 Task: Create a due date automation trigger when advanced on, on the monday before a card is due add checklist with all checklists complete at 11:00 AM.
Action: Mouse moved to (1124, 329)
Screenshot: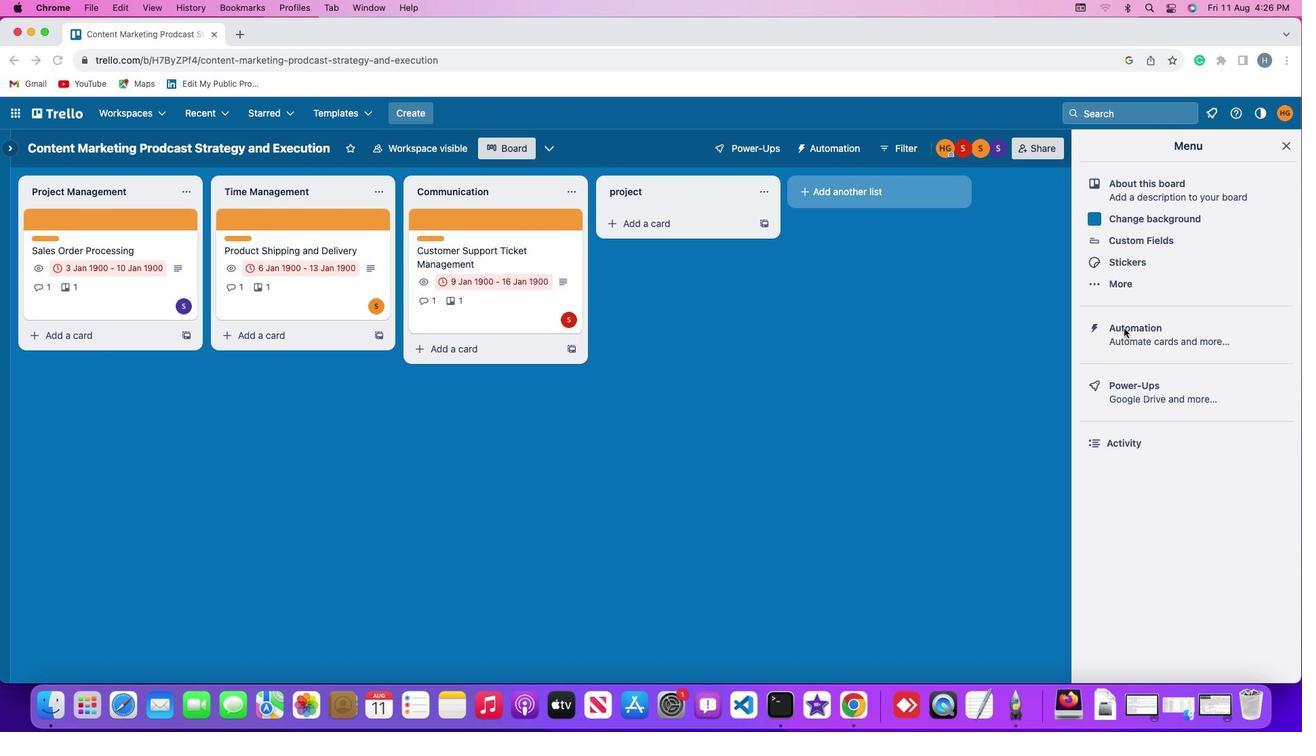 
Action: Mouse pressed left at (1124, 329)
Screenshot: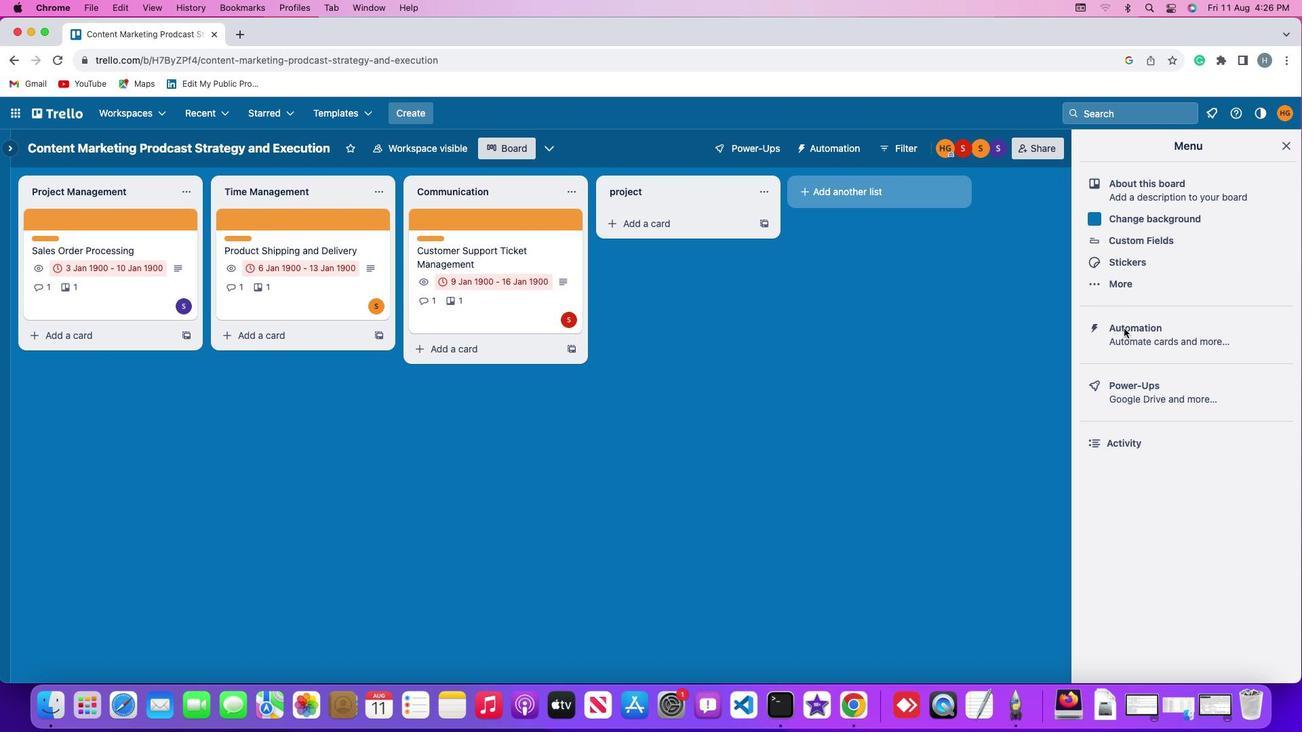 
Action: Mouse moved to (1124, 329)
Screenshot: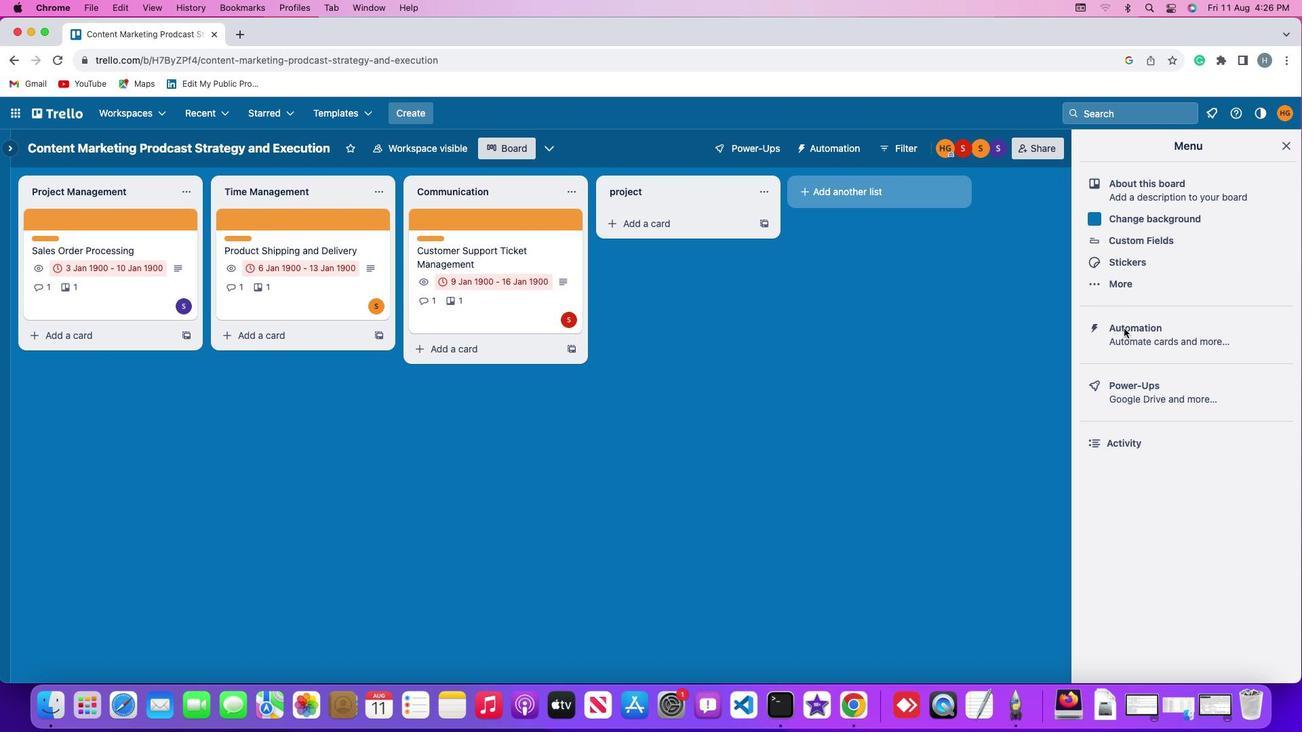 
Action: Mouse pressed left at (1124, 329)
Screenshot: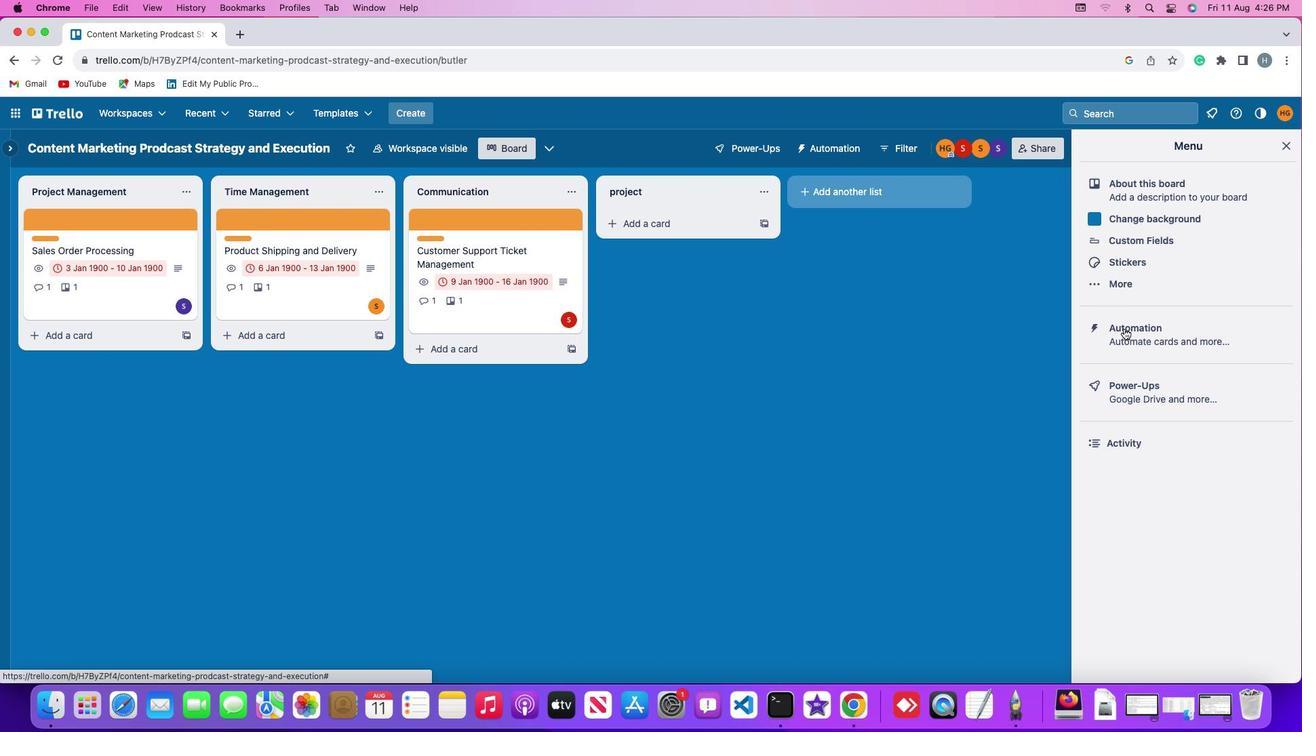 
Action: Mouse moved to (101, 320)
Screenshot: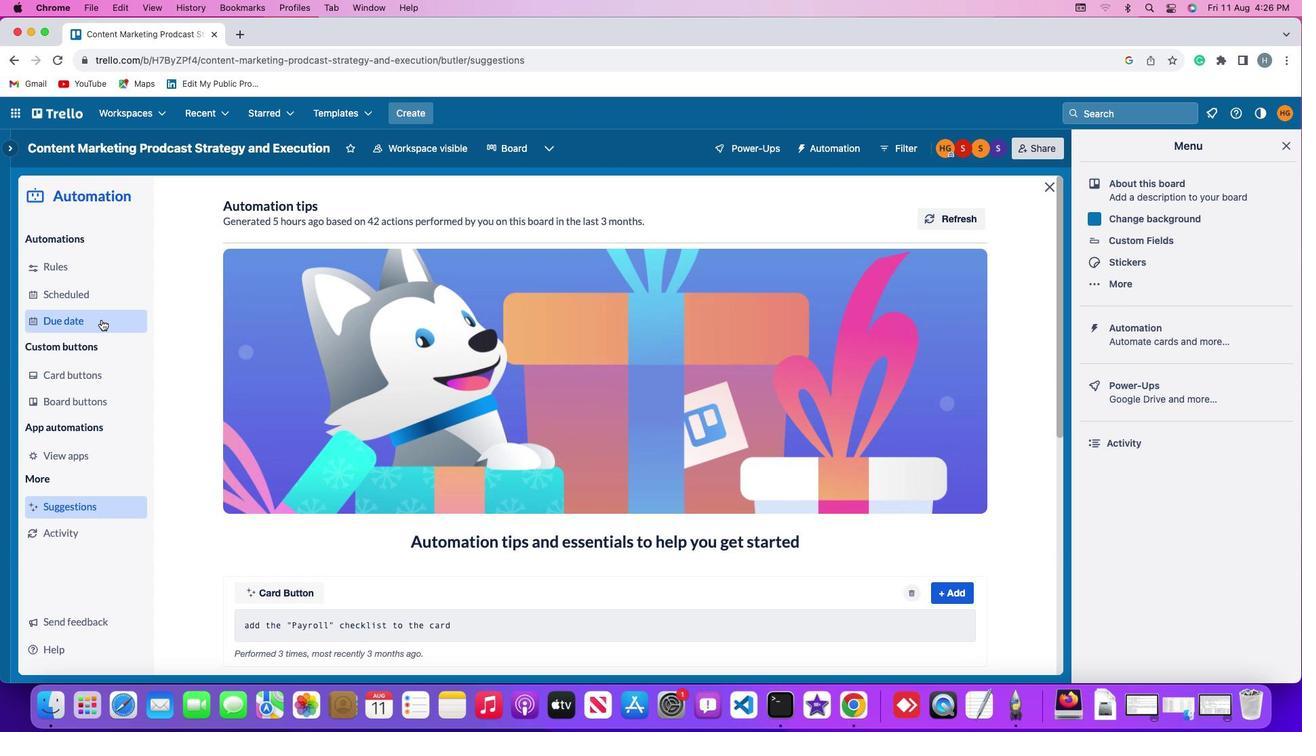 
Action: Mouse pressed left at (101, 320)
Screenshot: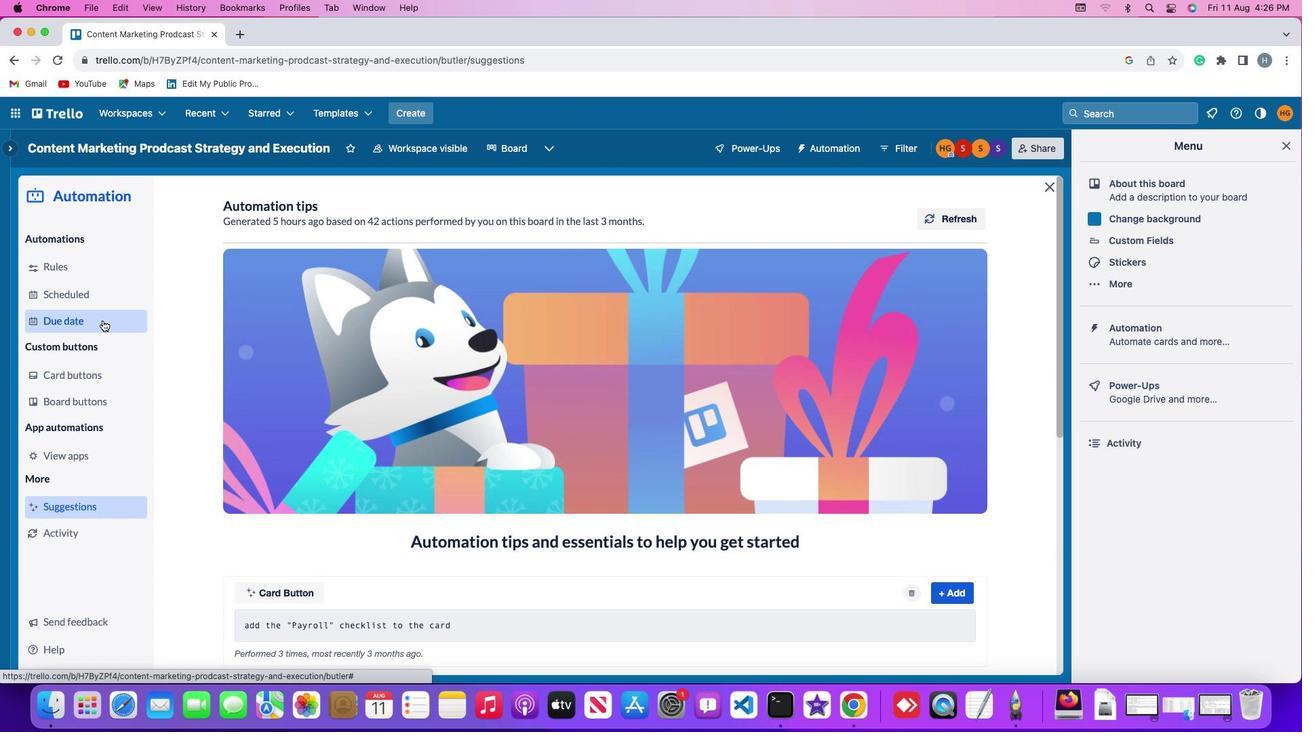 
Action: Mouse moved to (909, 208)
Screenshot: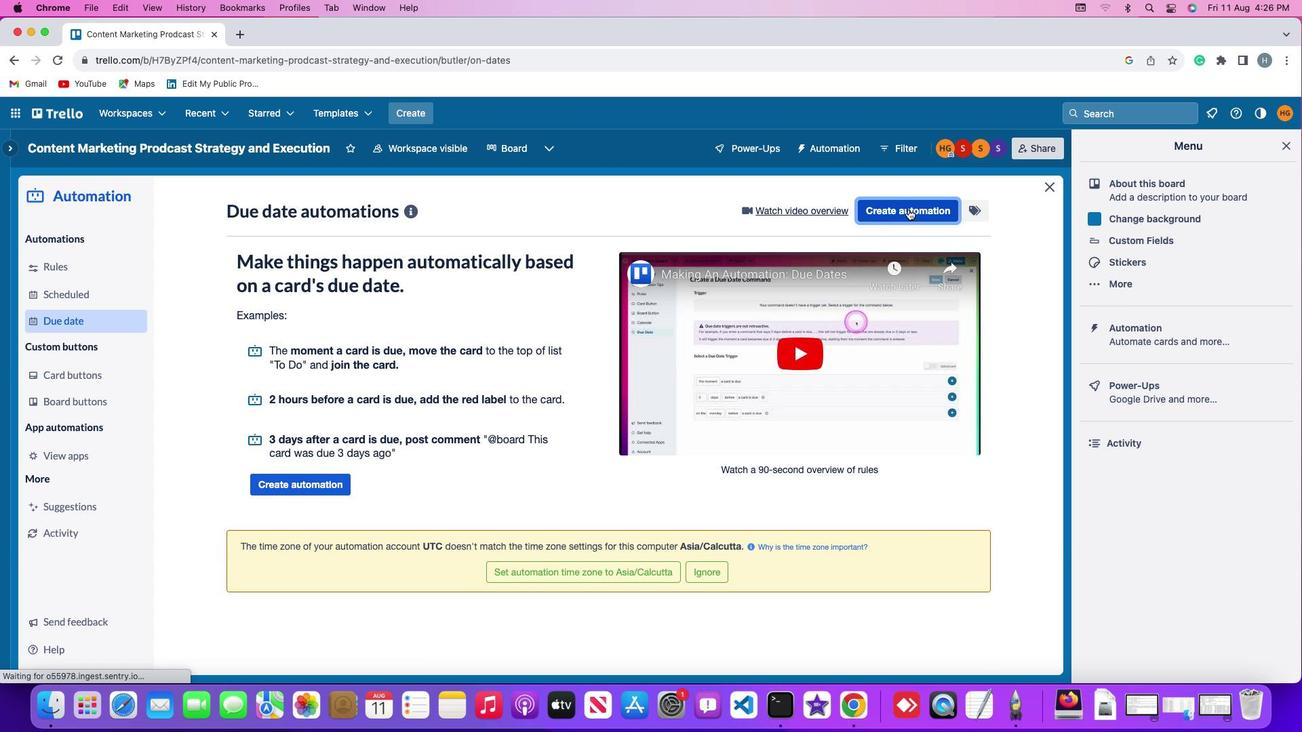 
Action: Mouse pressed left at (909, 208)
Screenshot: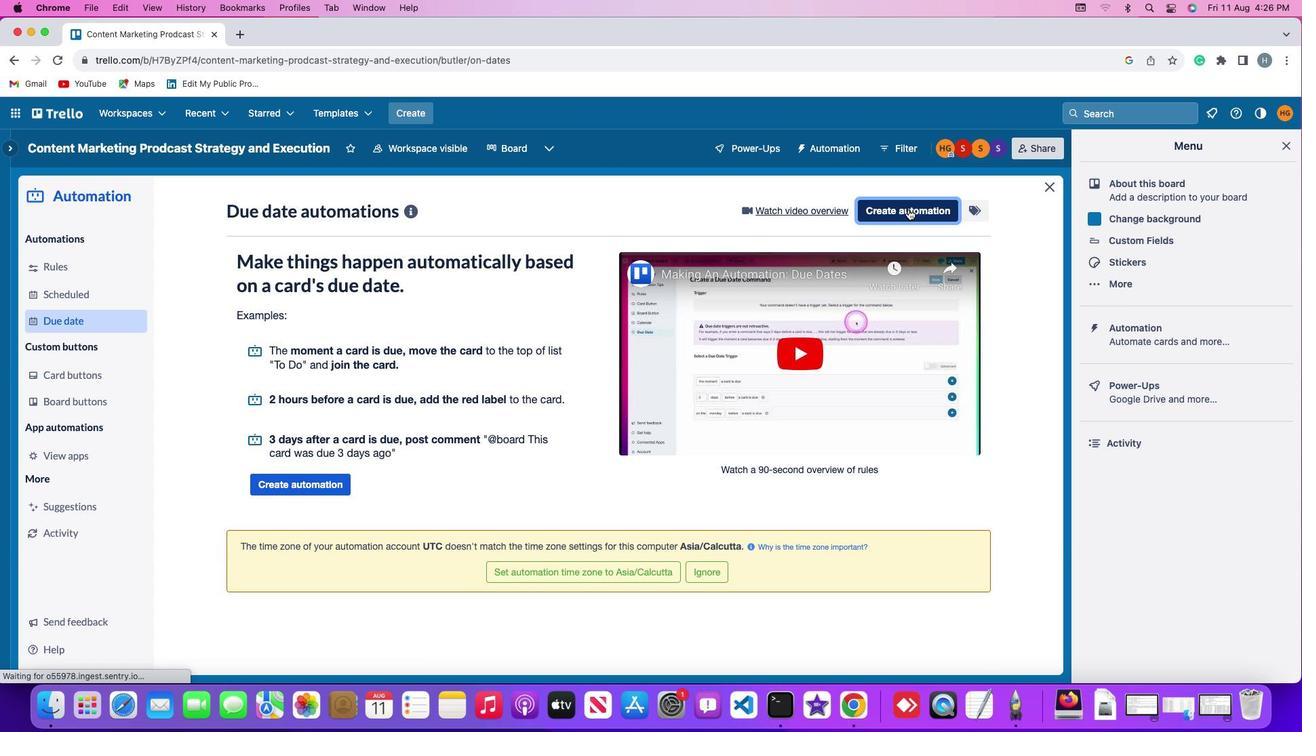 
Action: Mouse moved to (269, 342)
Screenshot: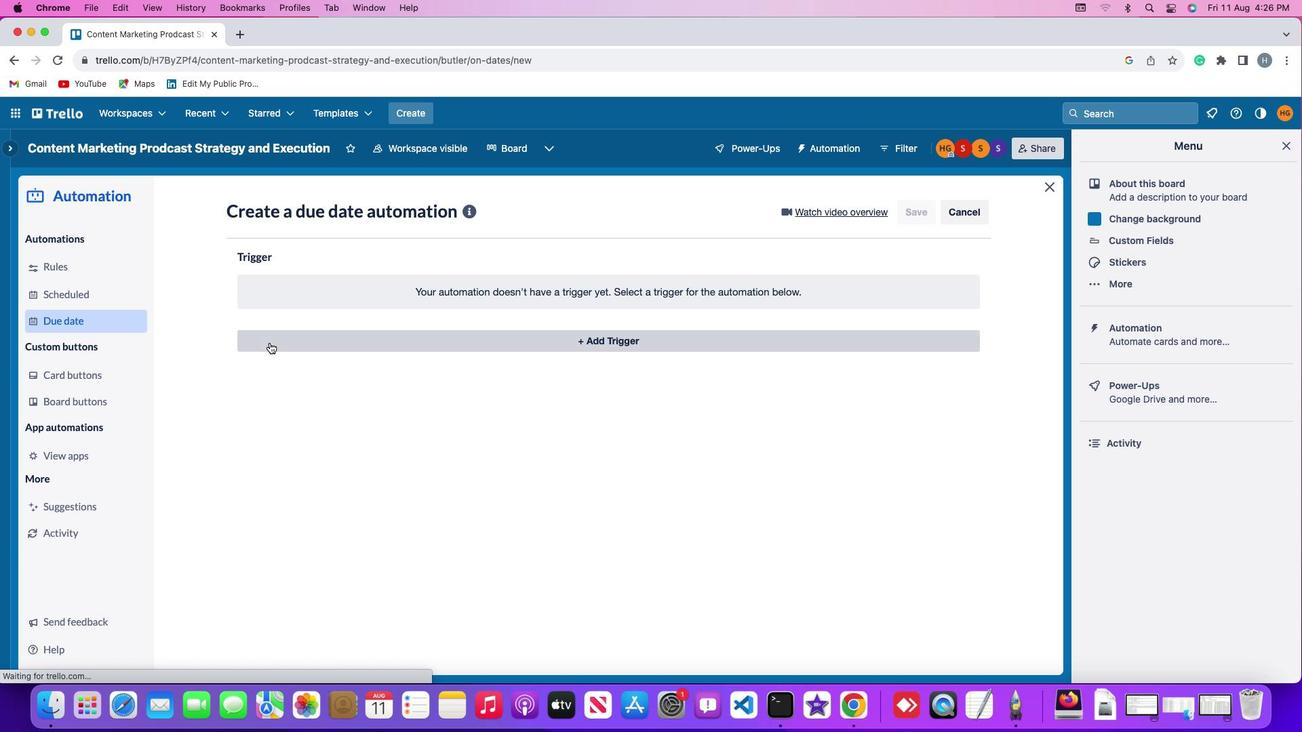
Action: Mouse pressed left at (269, 342)
Screenshot: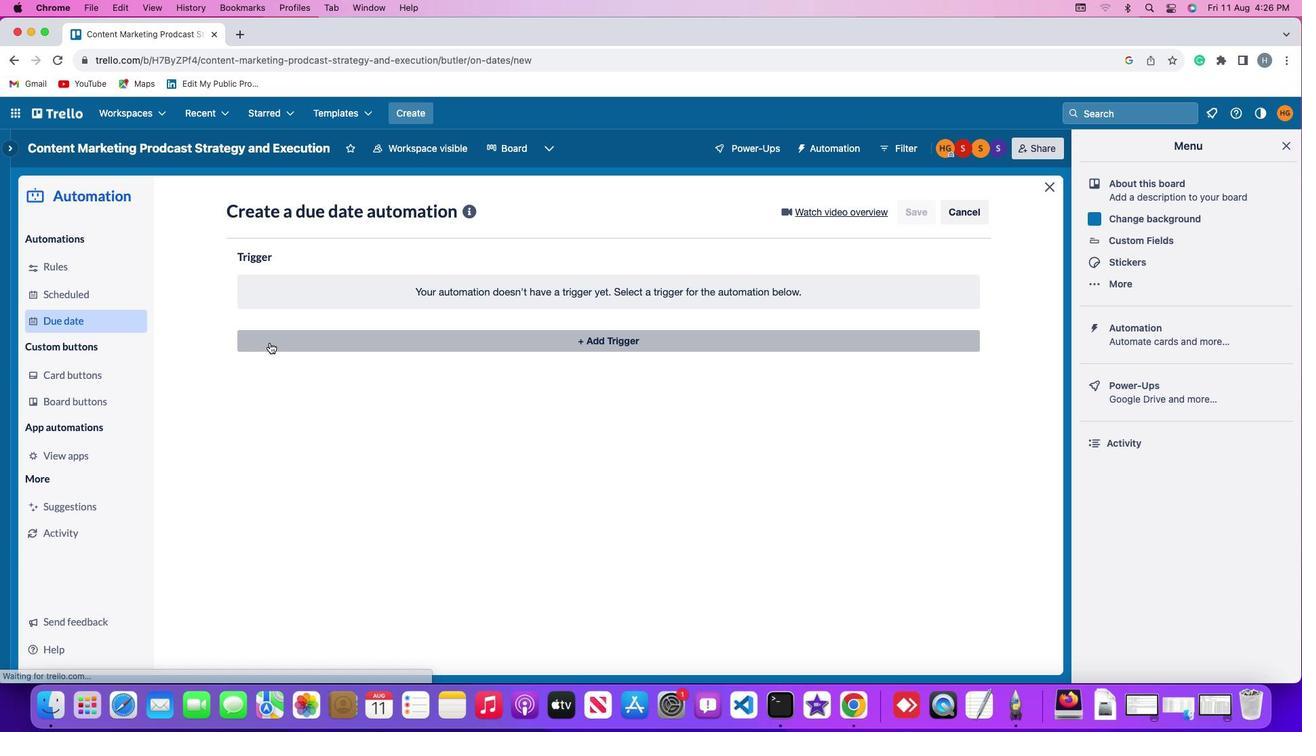 
Action: Mouse moved to (301, 595)
Screenshot: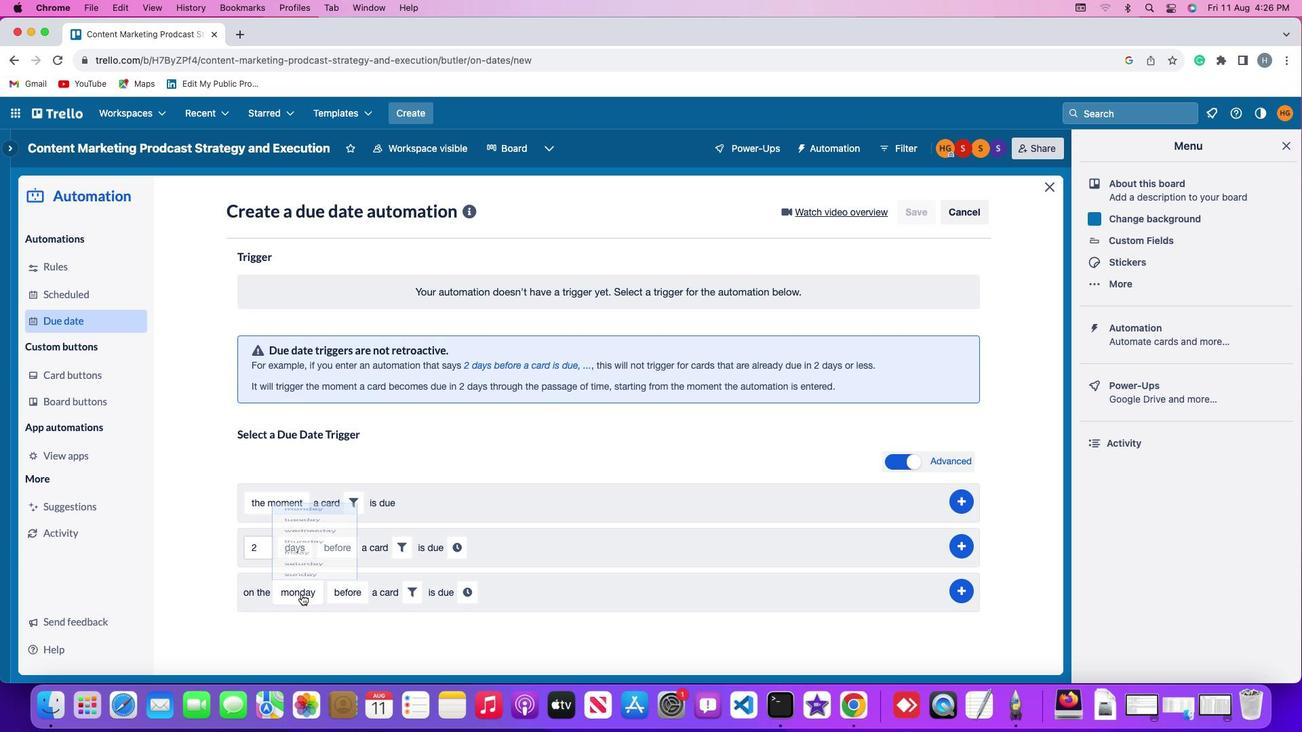 
Action: Mouse pressed left at (301, 595)
Screenshot: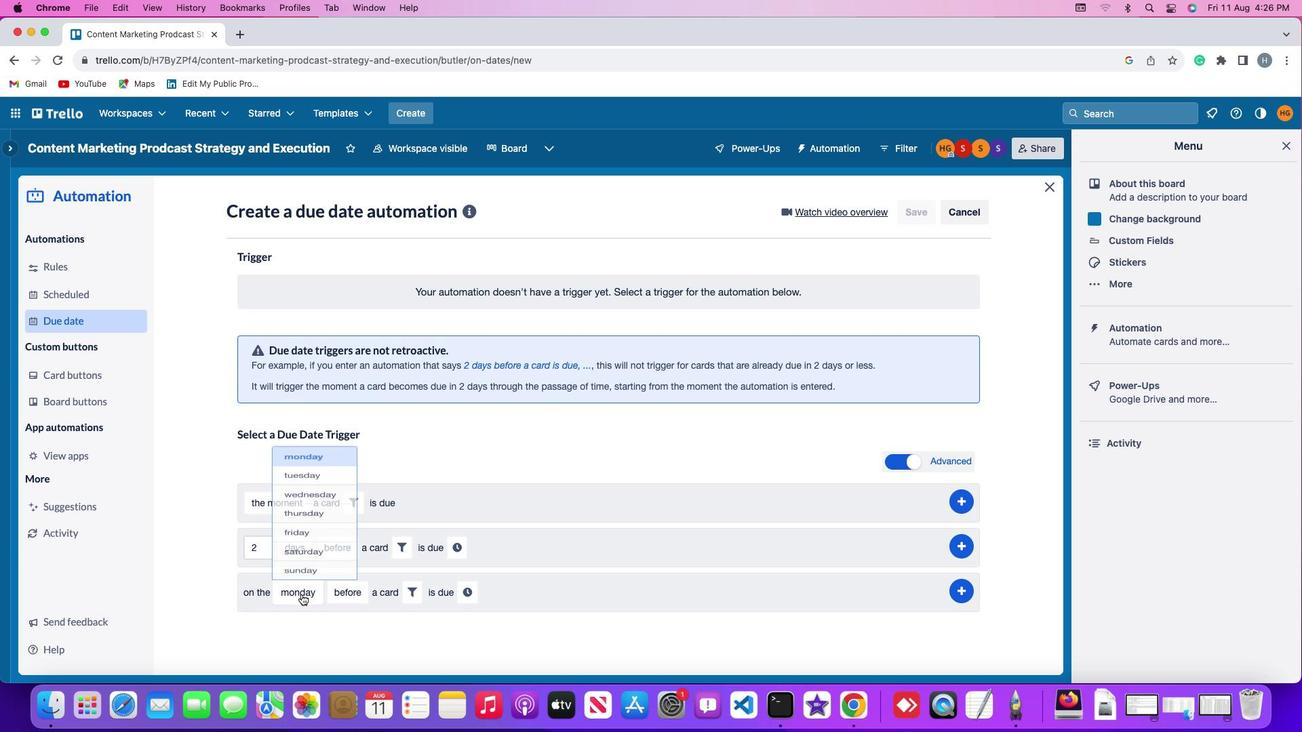 
Action: Mouse moved to (308, 405)
Screenshot: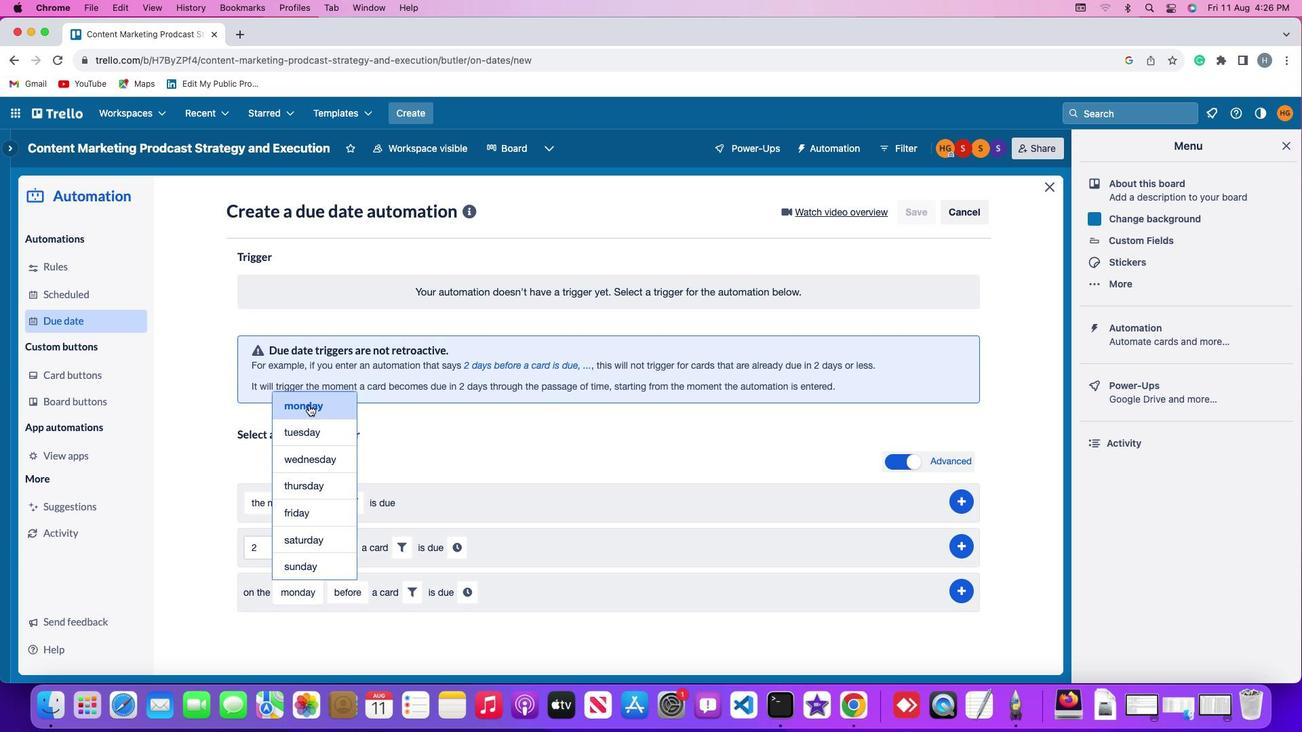 
Action: Mouse pressed left at (308, 405)
Screenshot: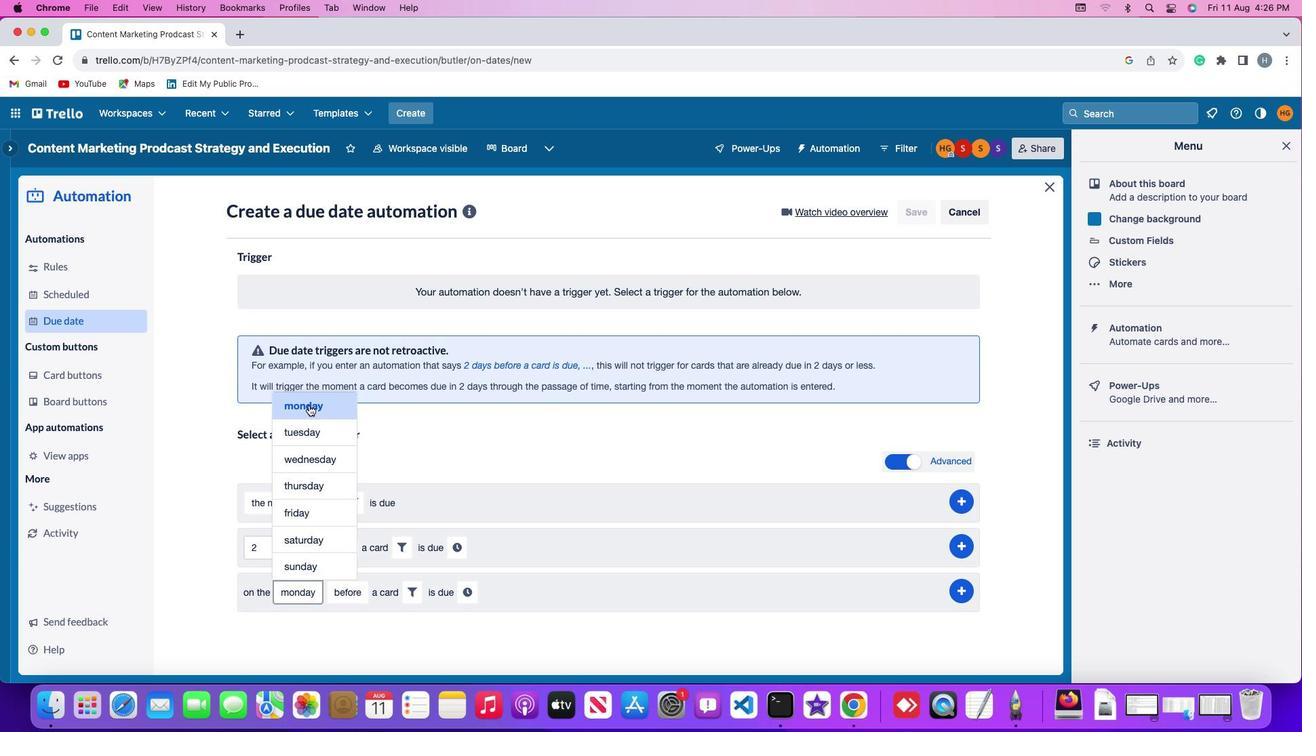 
Action: Mouse moved to (345, 592)
Screenshot: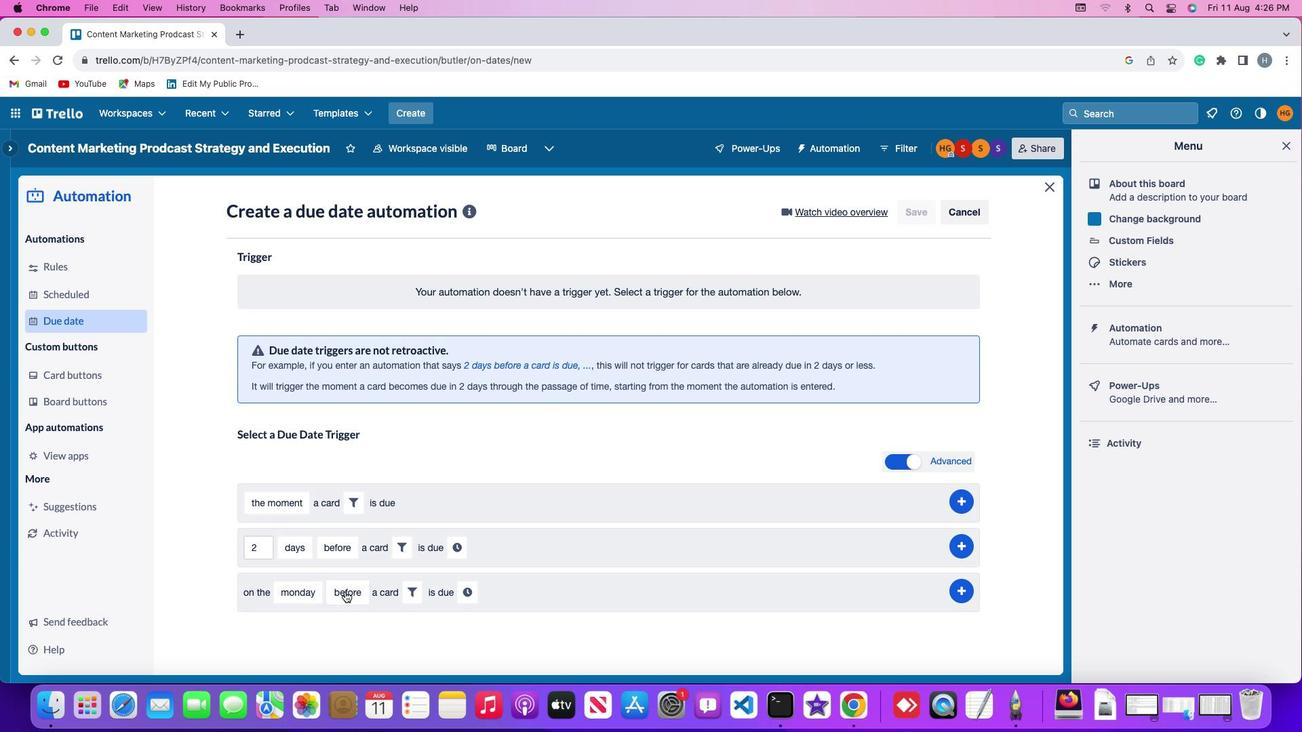 
Action: Mouse pressed left at (345, 592)
Screenshot: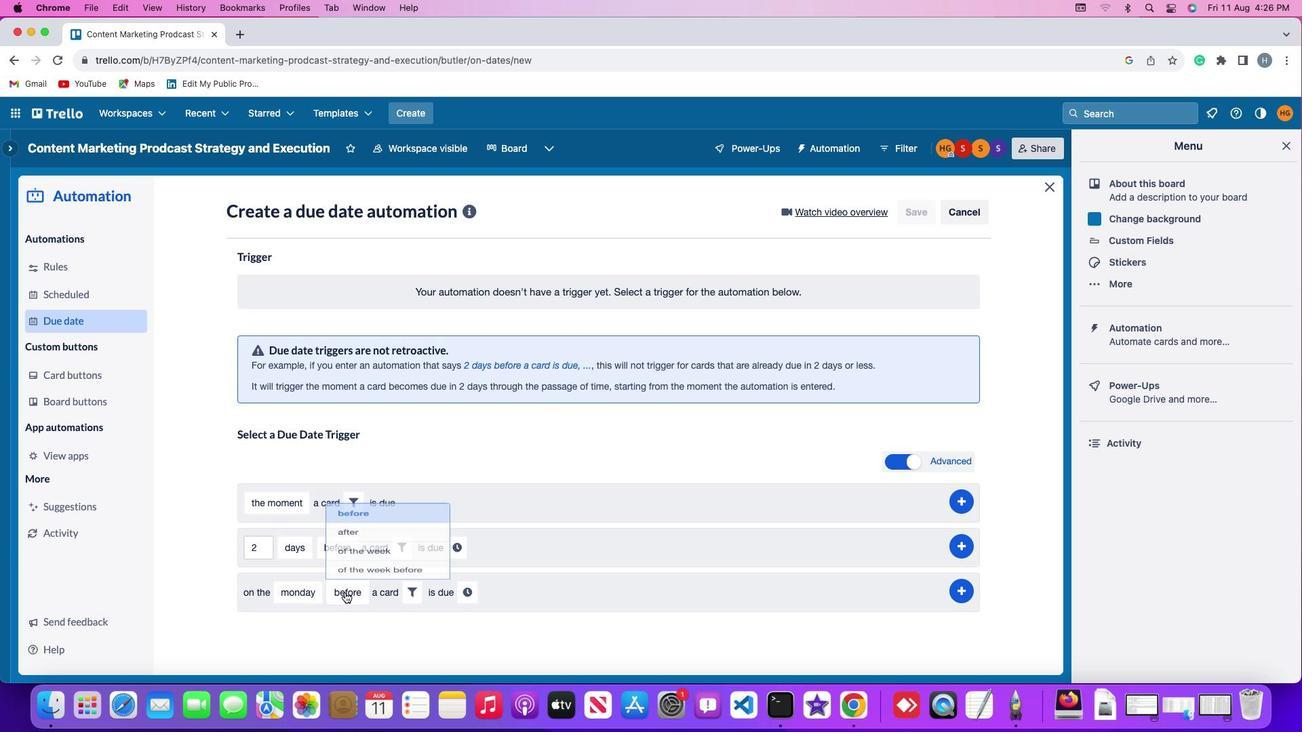 
Action: Mouse moved to (366, 489)
Screenshot: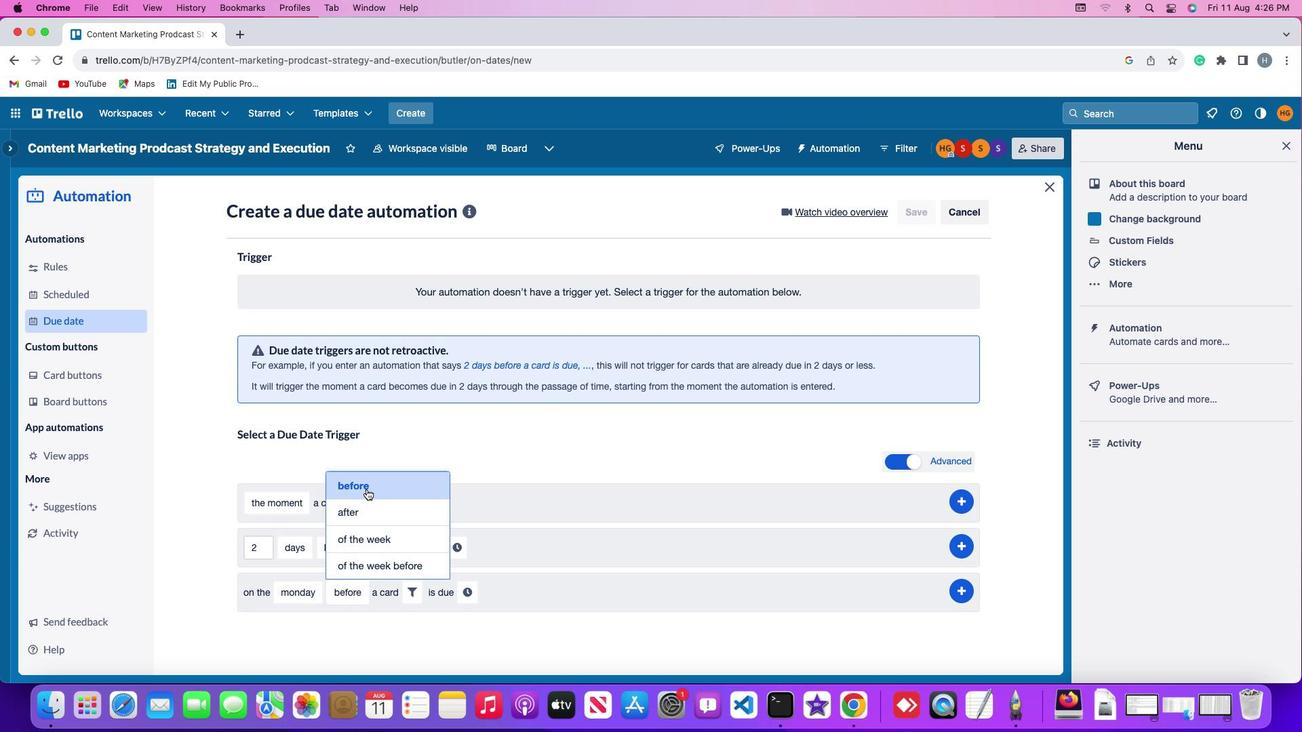 
Action: Mouse pressed left at (366, 489)
Screenshot: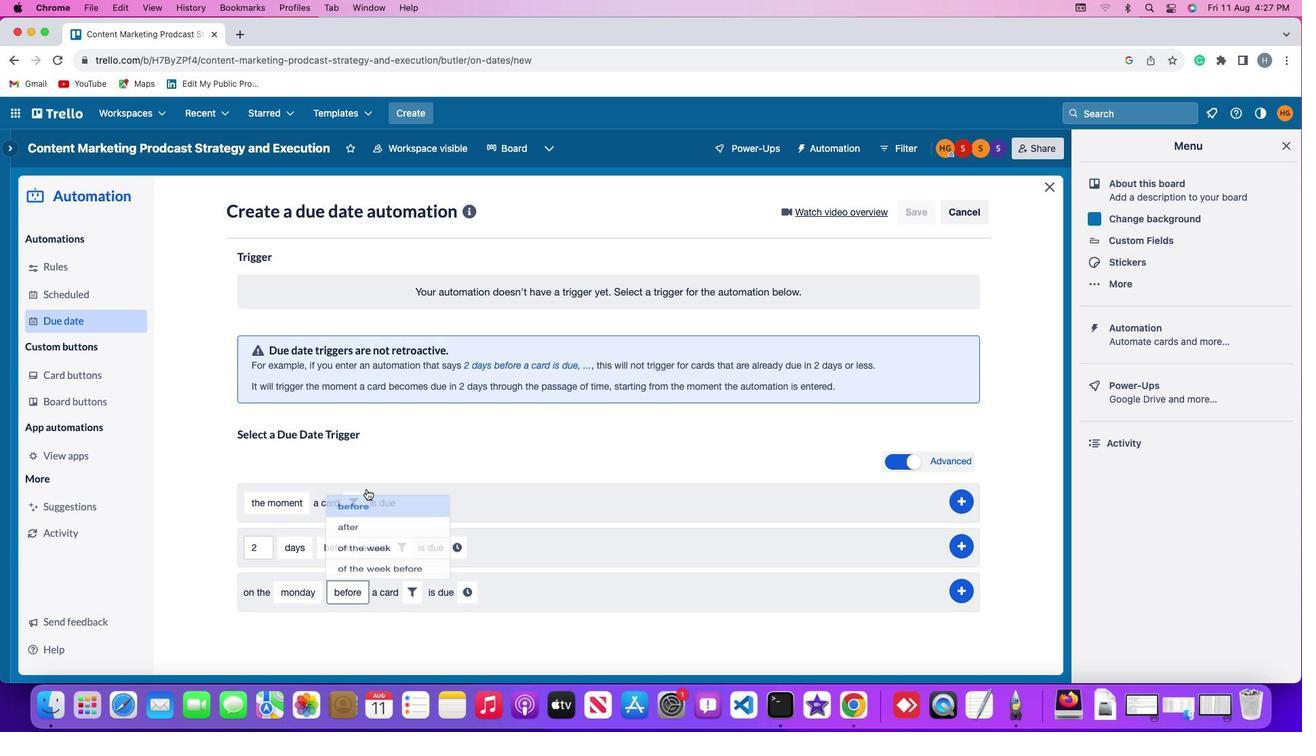 
Action: Mouse moved to (416, 596)
Screenshot: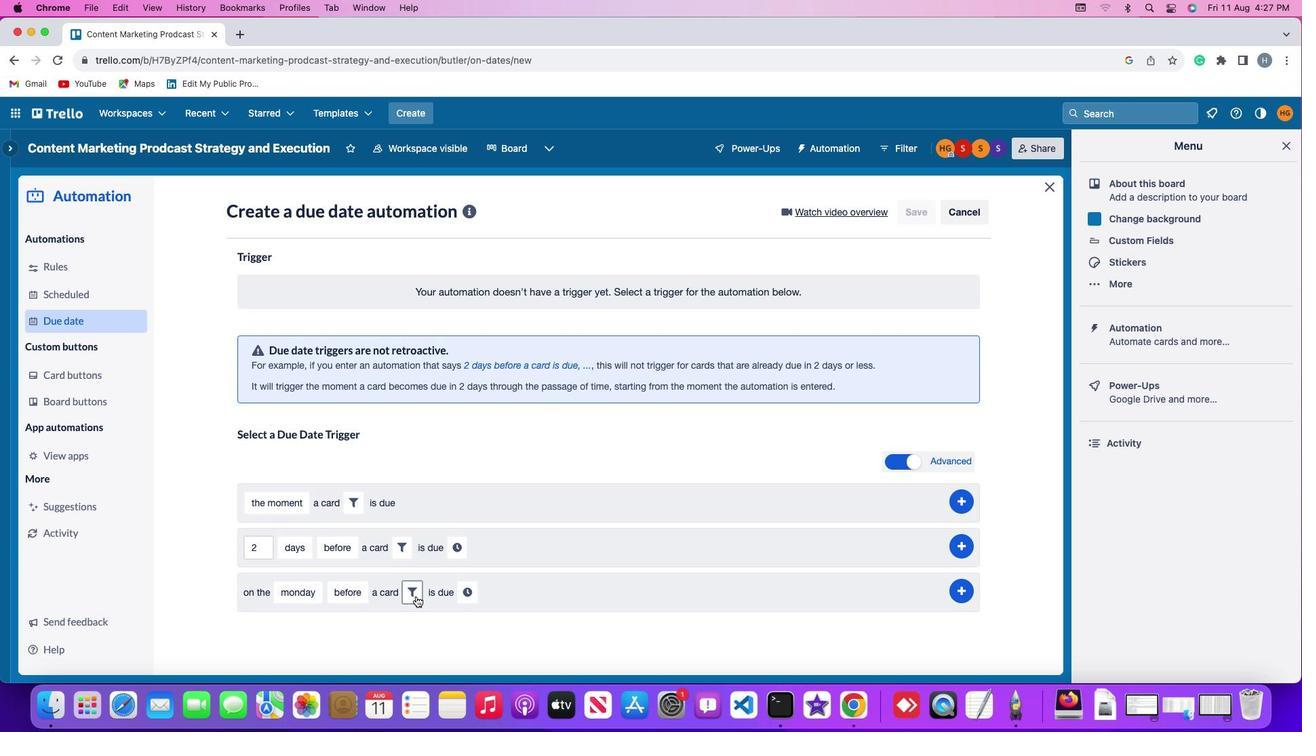 
Action: Mouse pressed left at (416, 596)
Screenshot: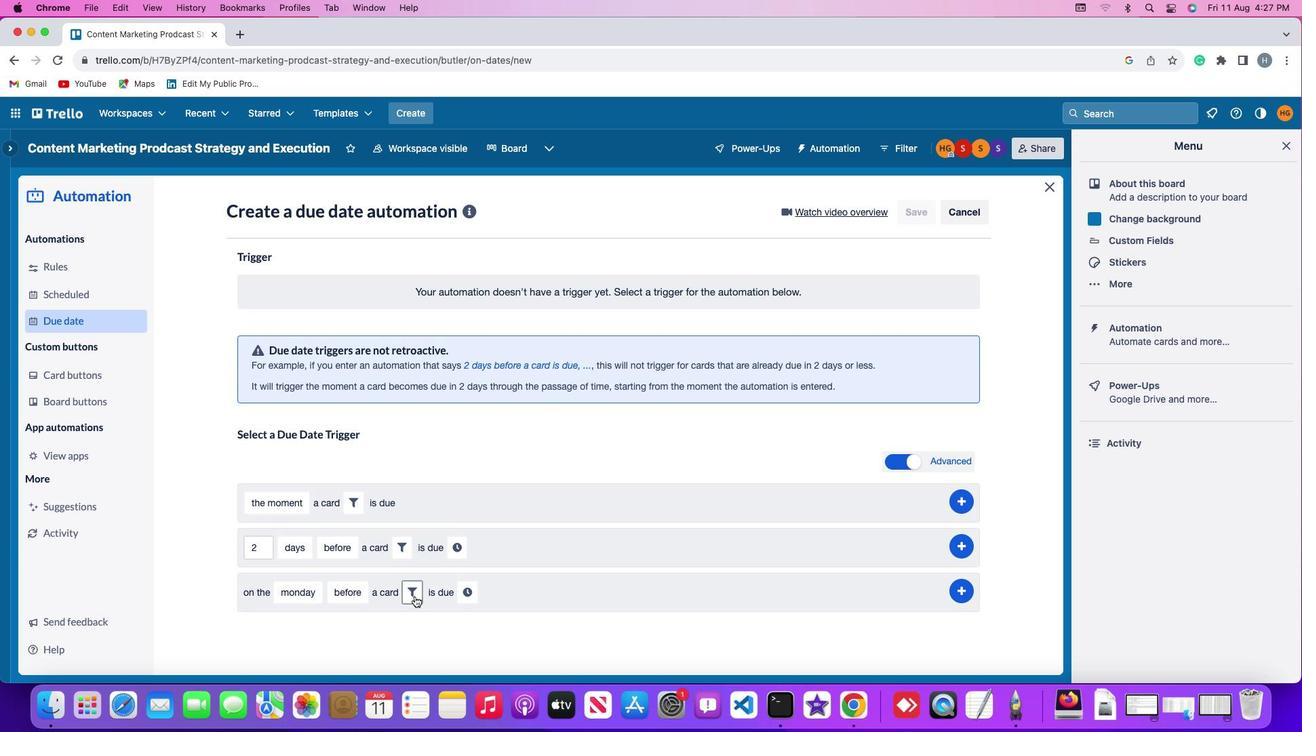 
Action: Mouse moved to (526, 637)
Screenshot: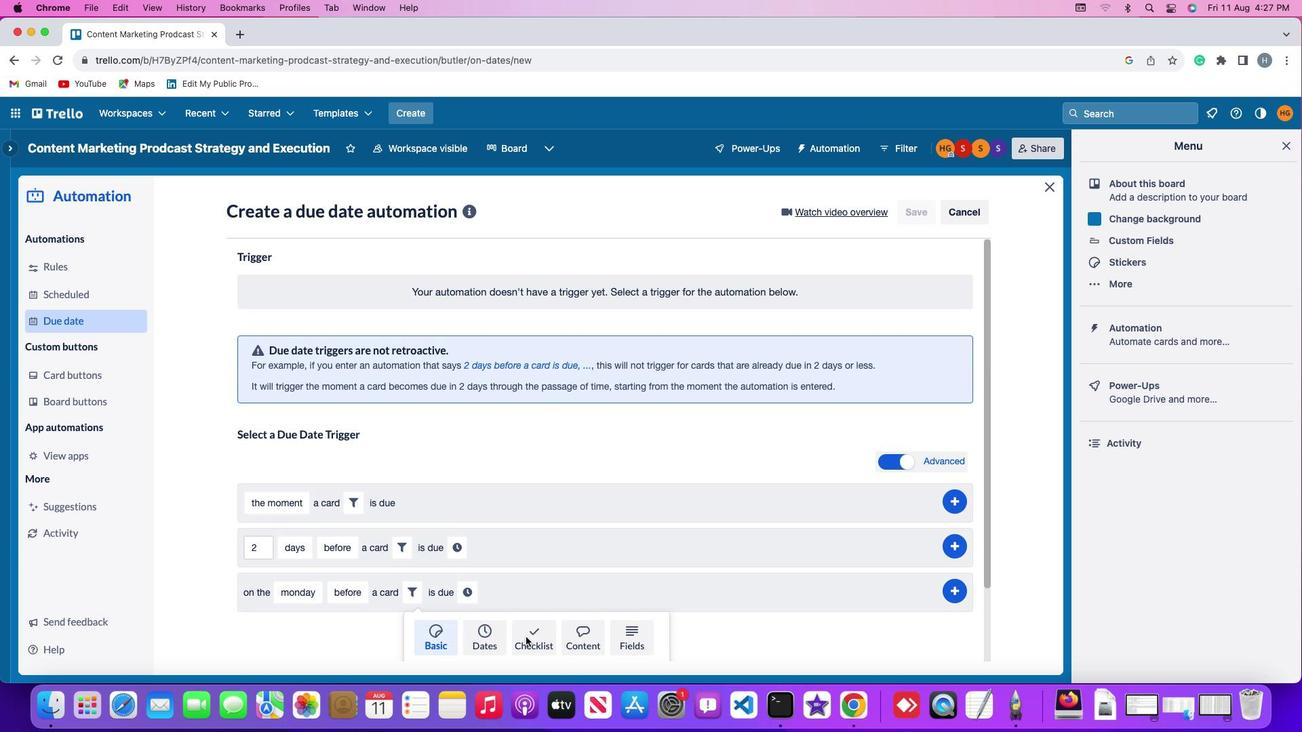 
Action: Mouse pressed left at (526, 637)
Screenshot: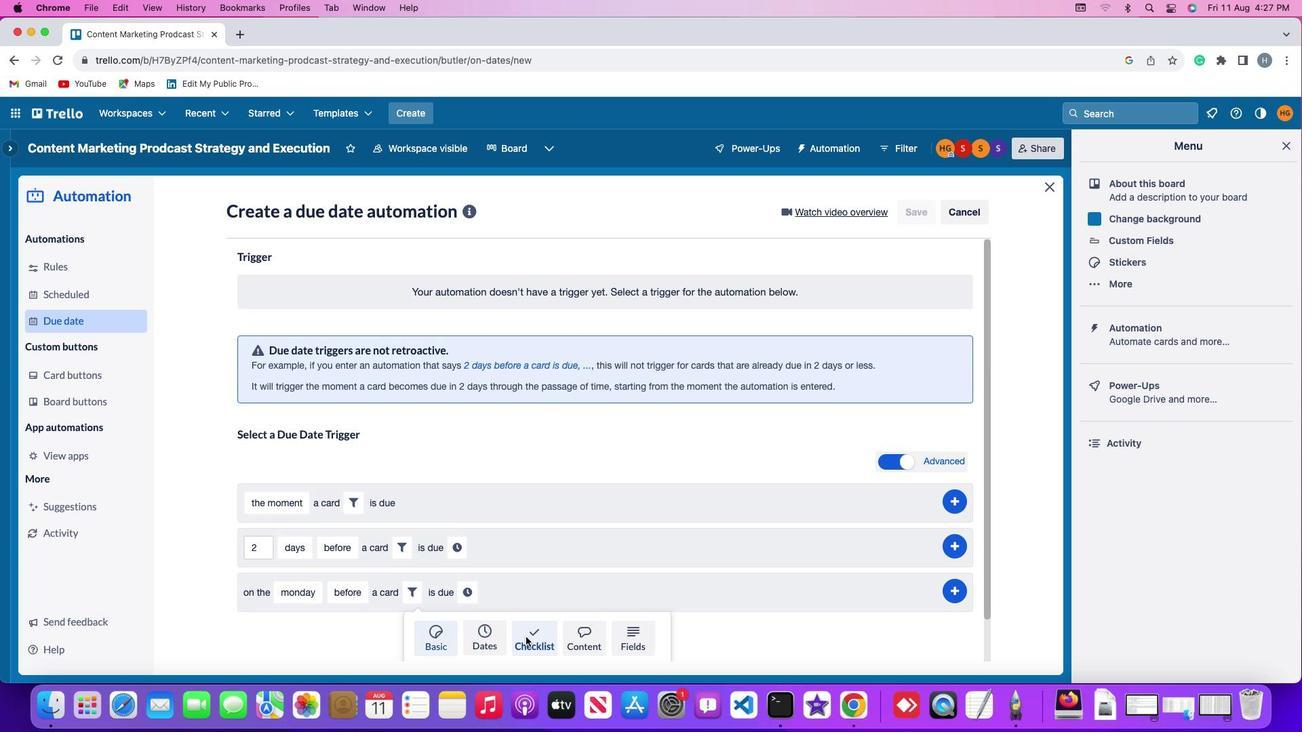 
Action: Mouse moved to (373, 640)
Screenshot: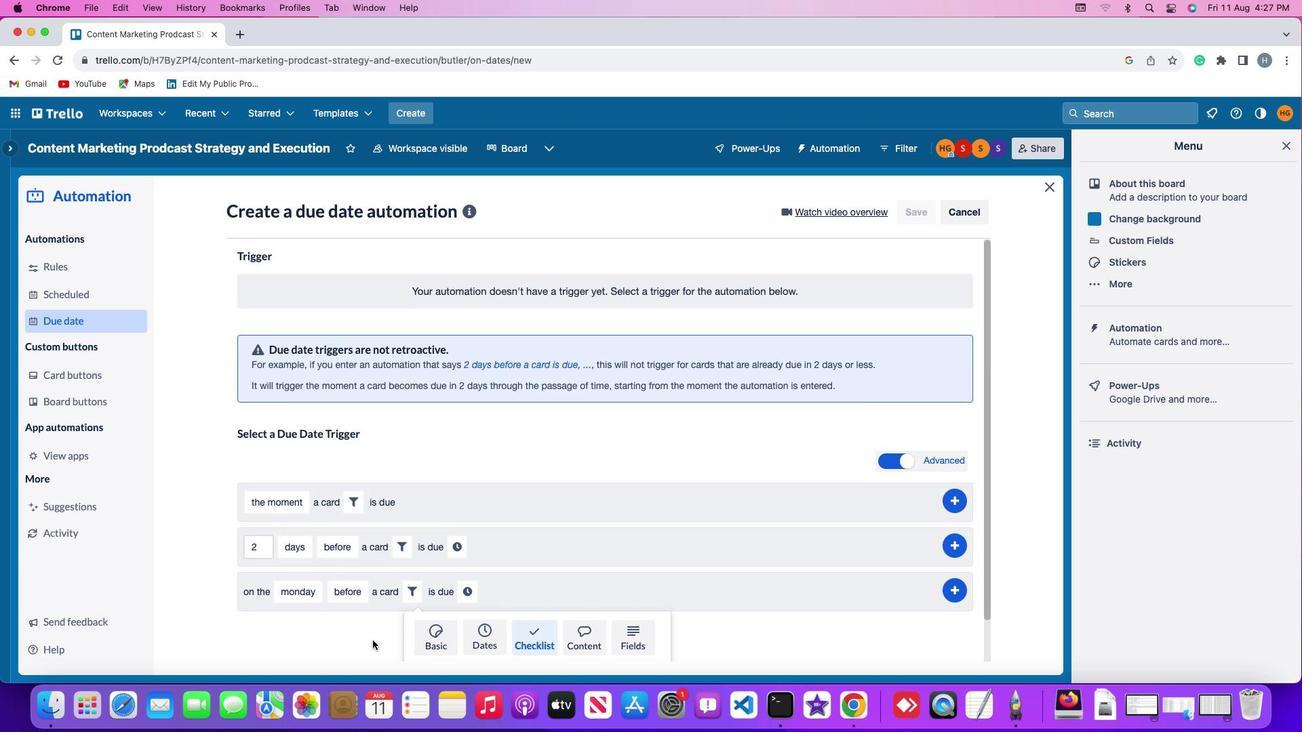 
Action: Mouse scrolled (373, 640) with delta (0, 0)
Screenshot: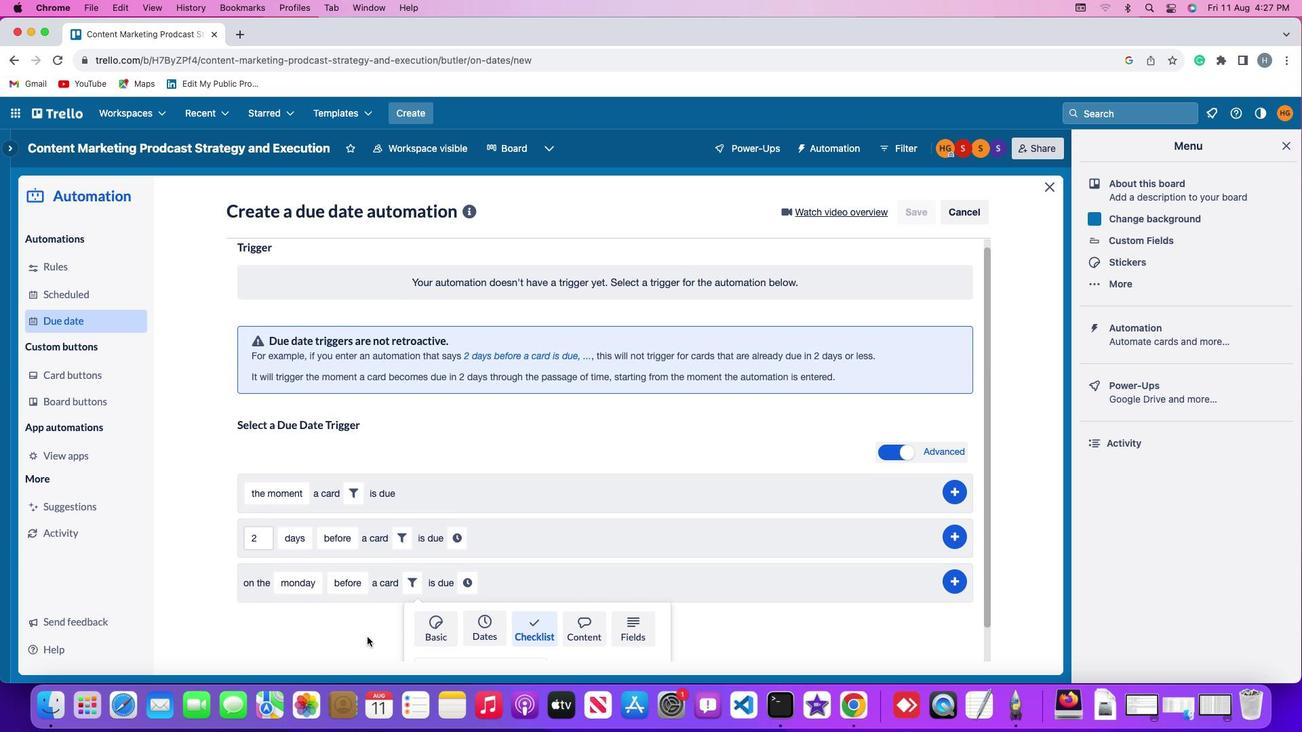
Action: Mouse scrolled (373, 640) with delta (0, 0)
Screenshot: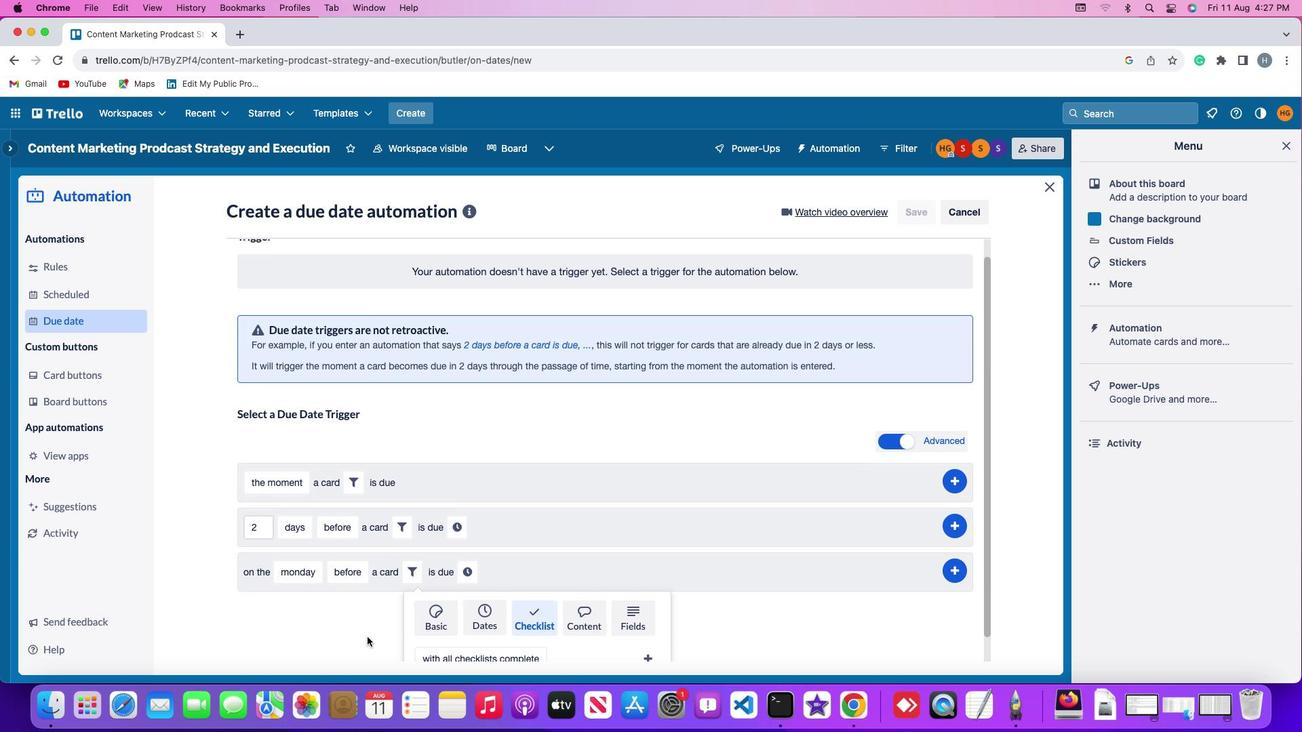 
Action: Mouse moved to (373, 640)
Screenshot: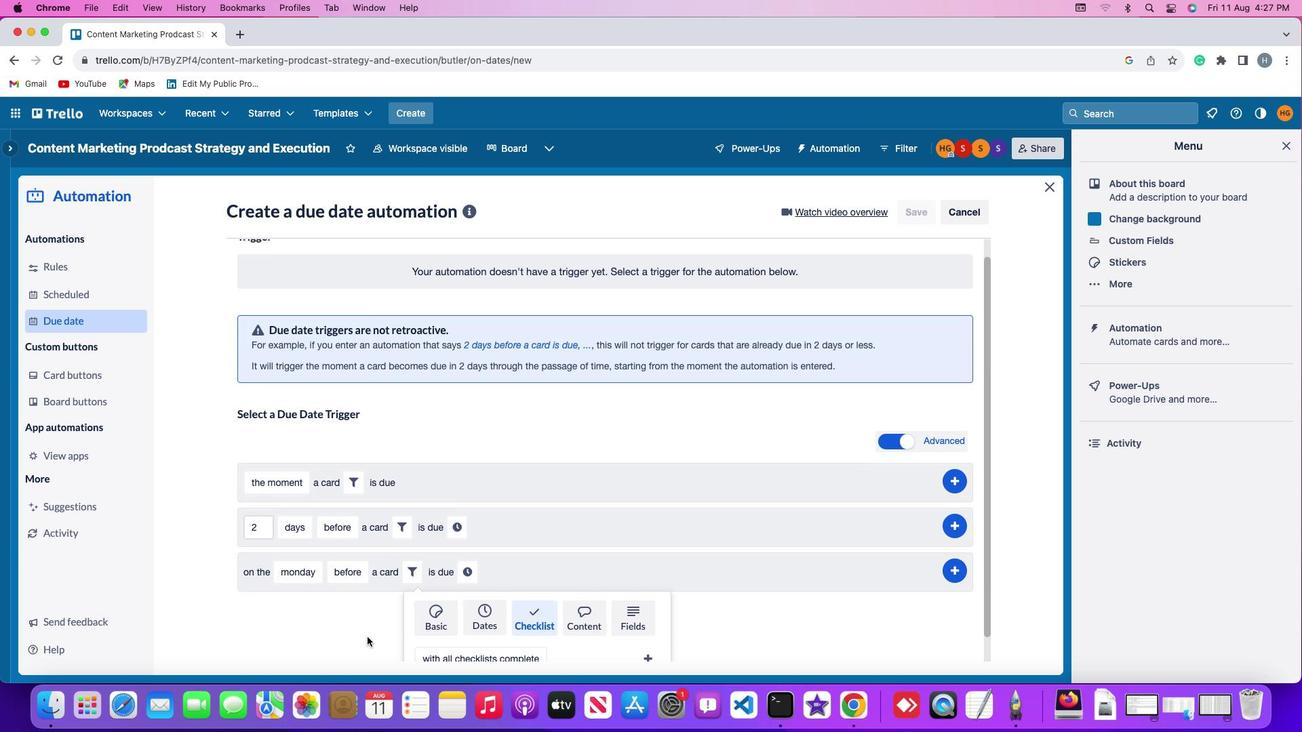 
Action: Mouse scrolled (373, 640) with delta (0, -2)
Screenshot: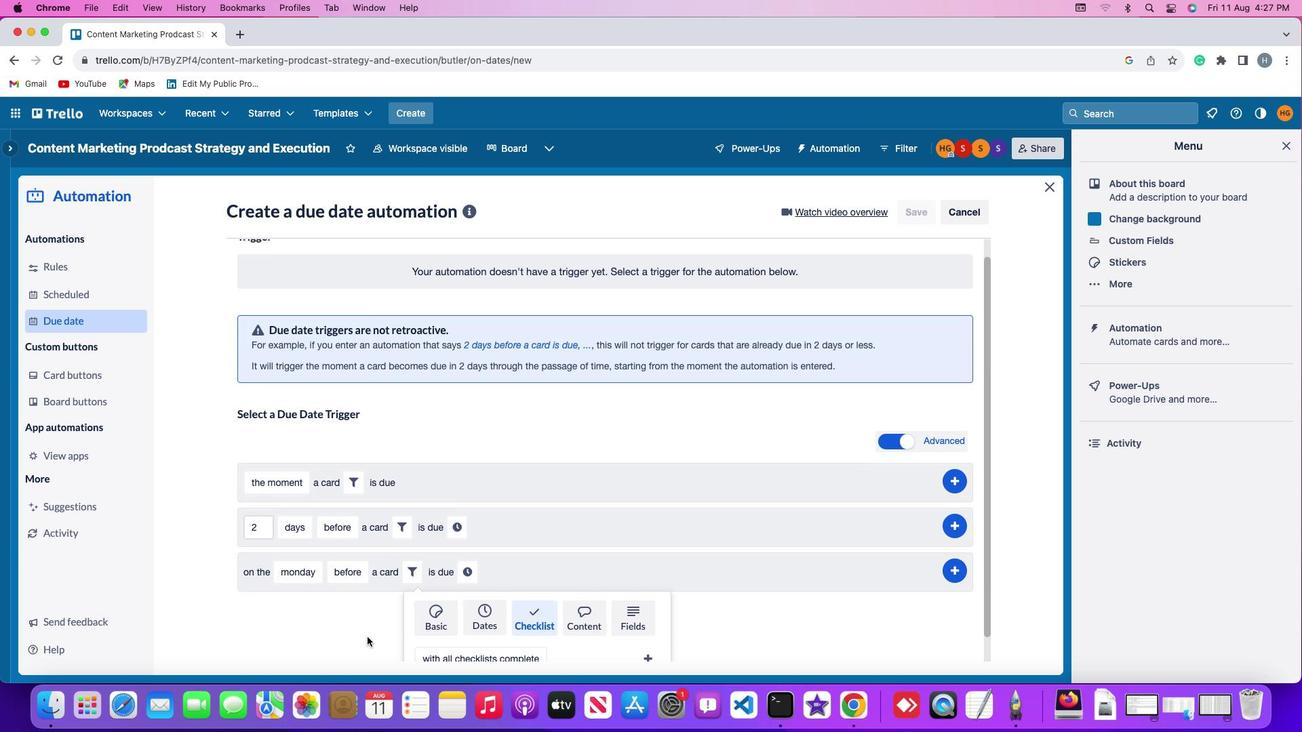 
Action: Mouse moved to (367, 637)
Screenshot: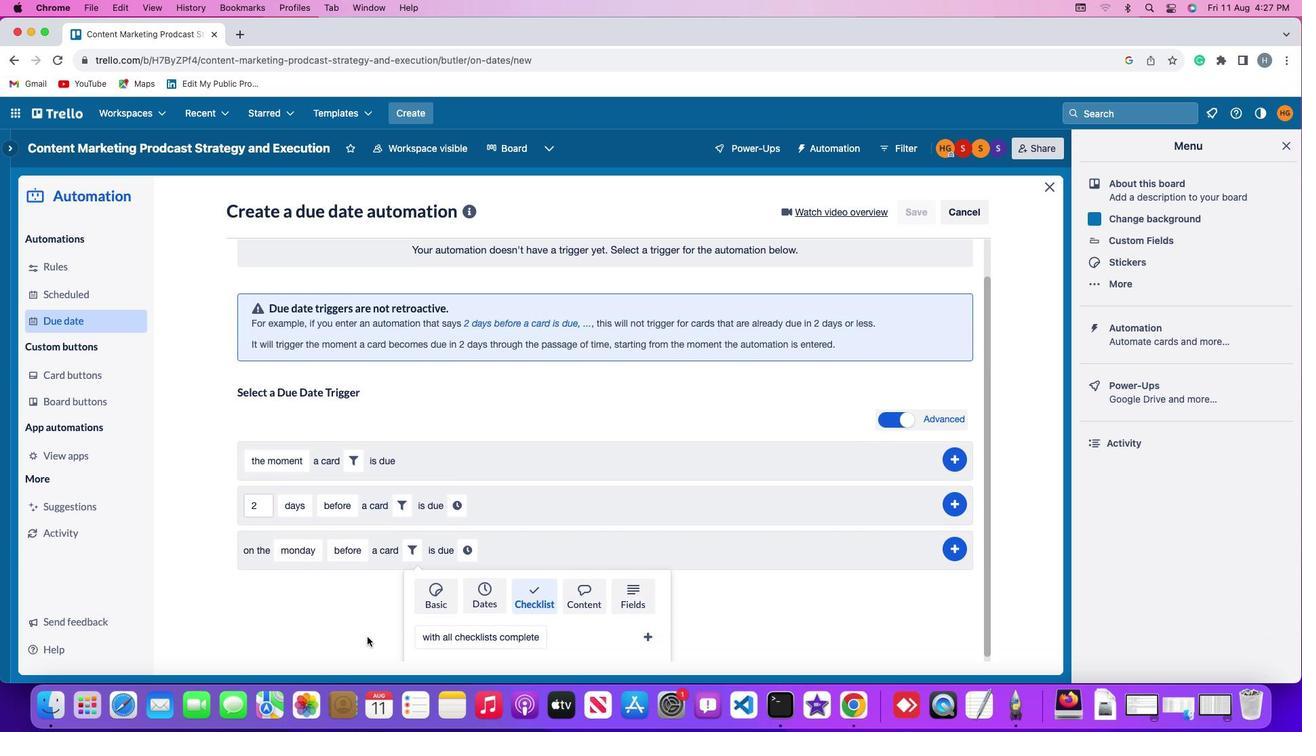 
Action: Mouse scrolled (367, 637) with delta (0, -2)
Screenshot: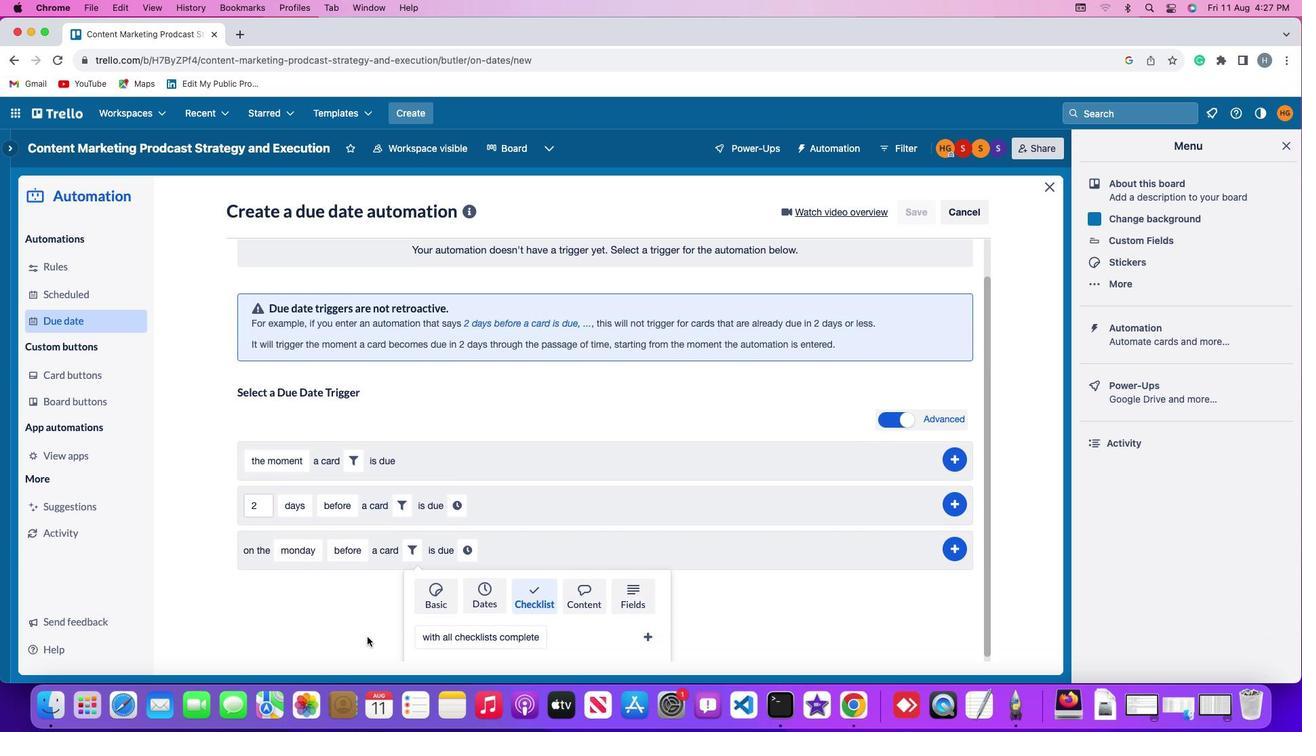 
Action: Mouse moved to (424, 635)
Screenshot: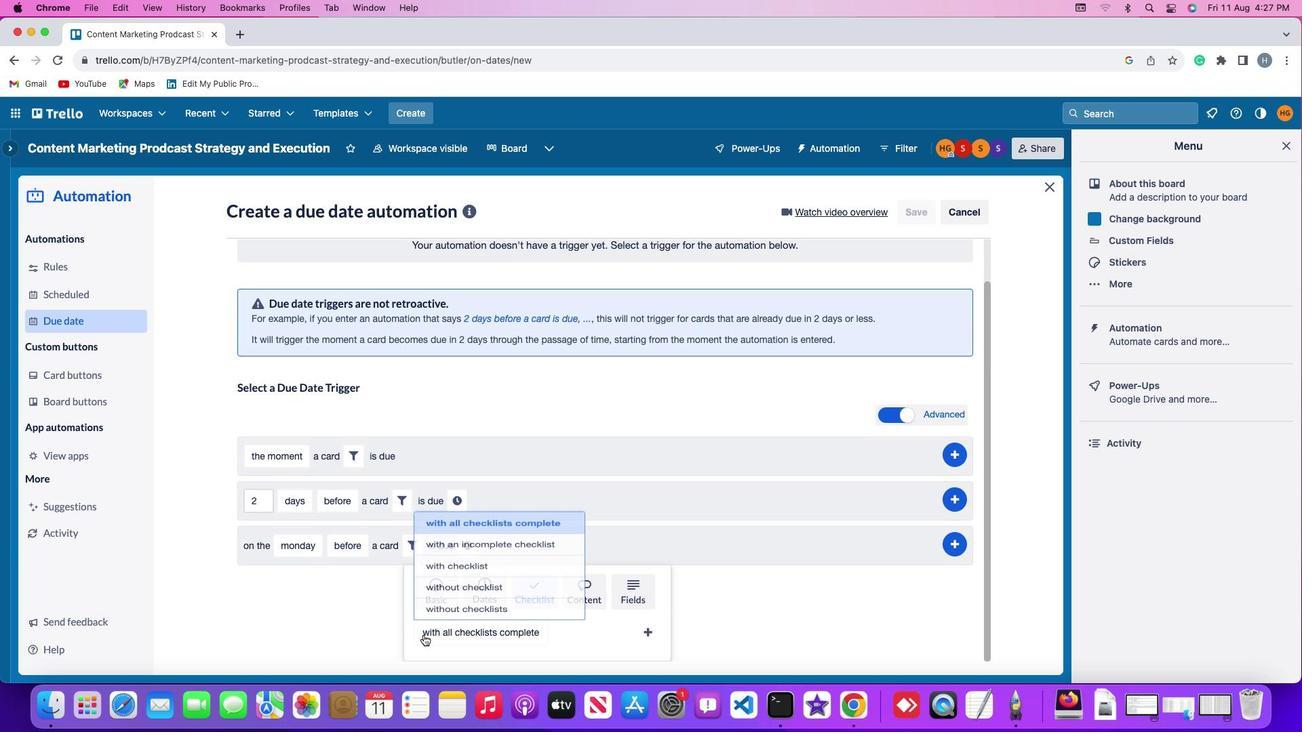 
Action: Mouse pressed left at (424, 635)
Screenshot: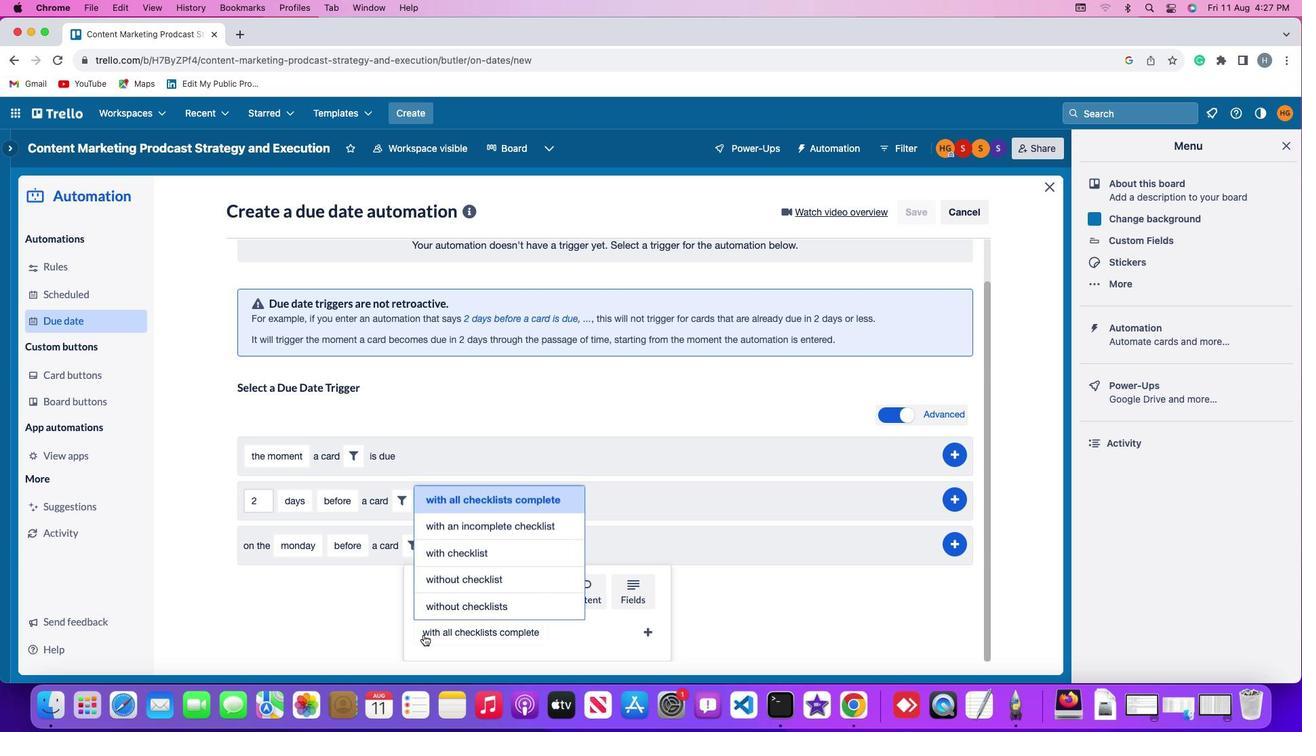 
Action: Mouse moved to (472, 496)
Screenshot: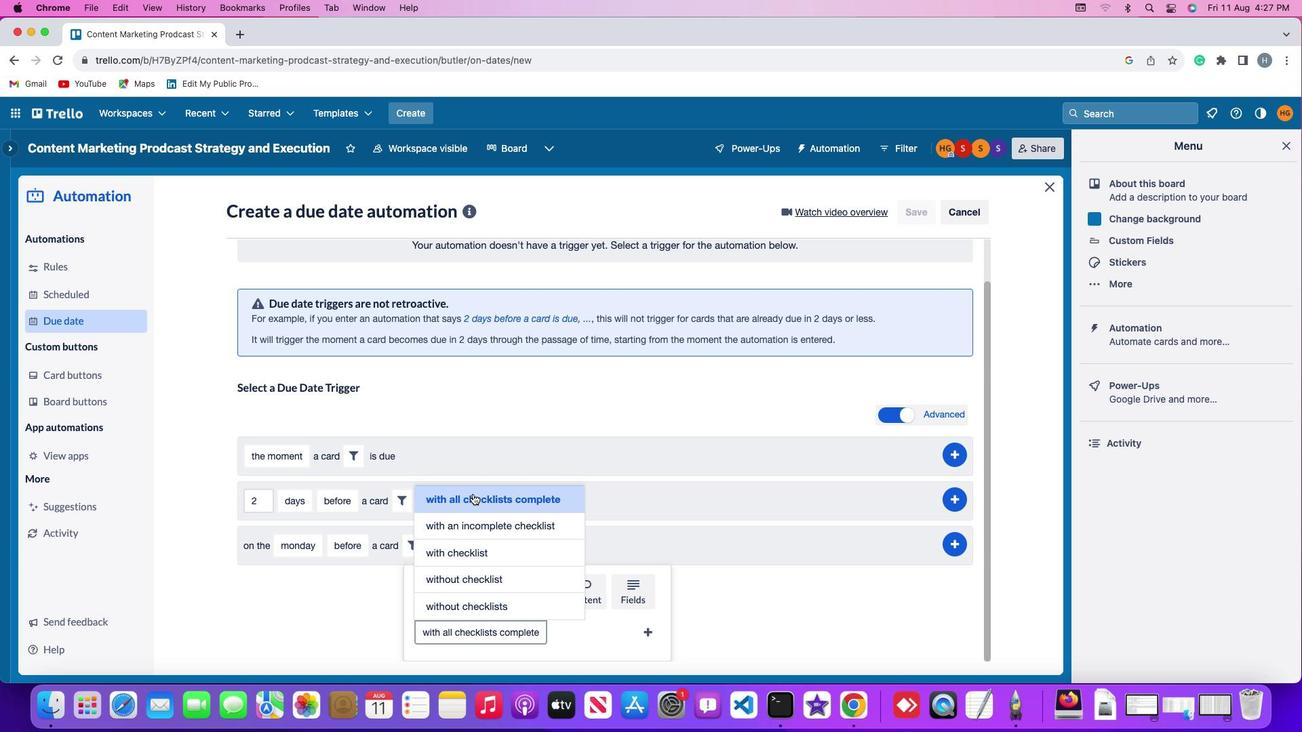 
Action: Mouse pressed left at (472, 496)
Screenshot: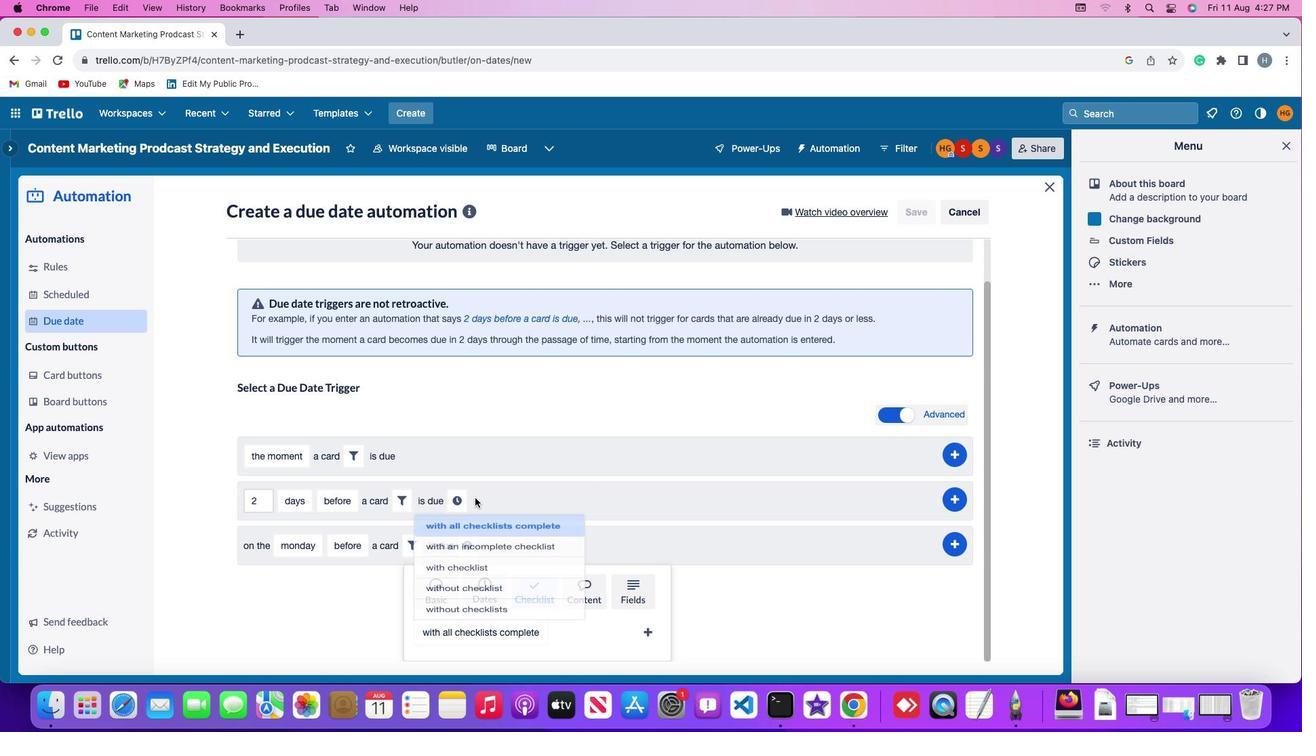 
Action: Mouse moved to (650, 629)
Screenshot: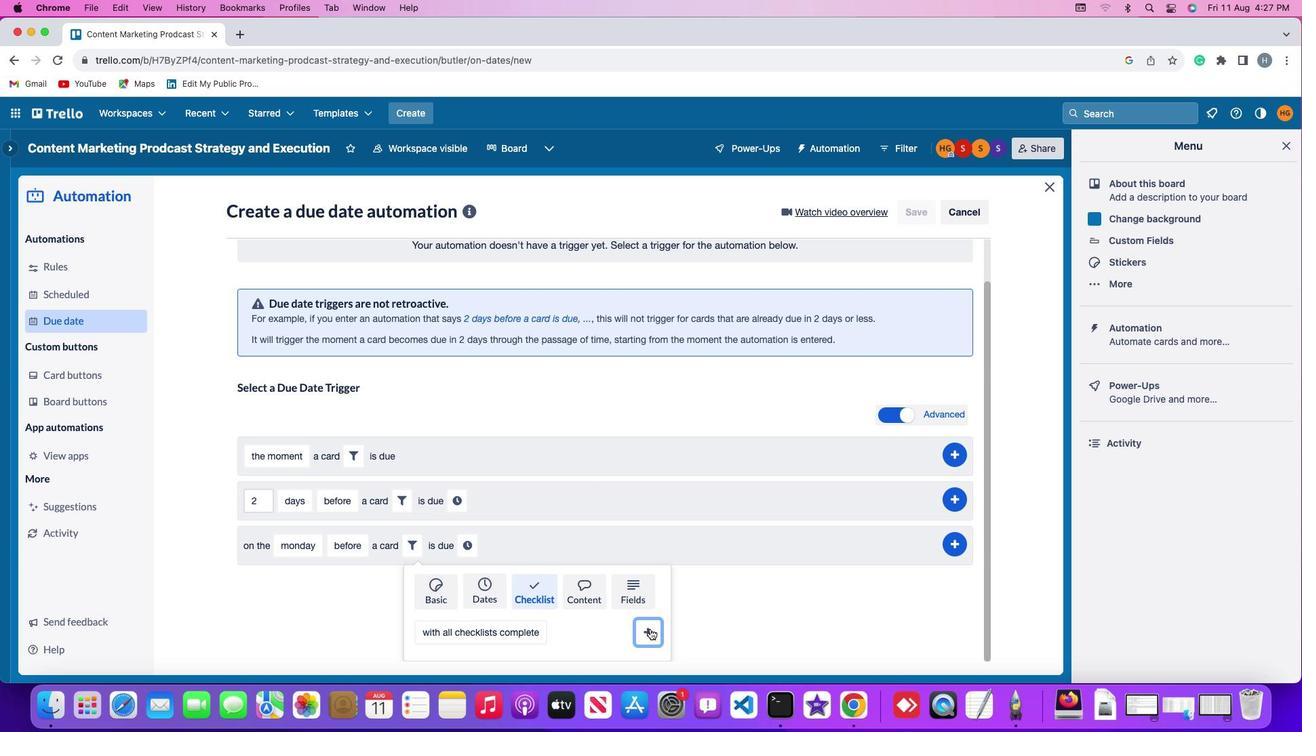
Action: Mouse pressed left at (650, 629)
Screenshot: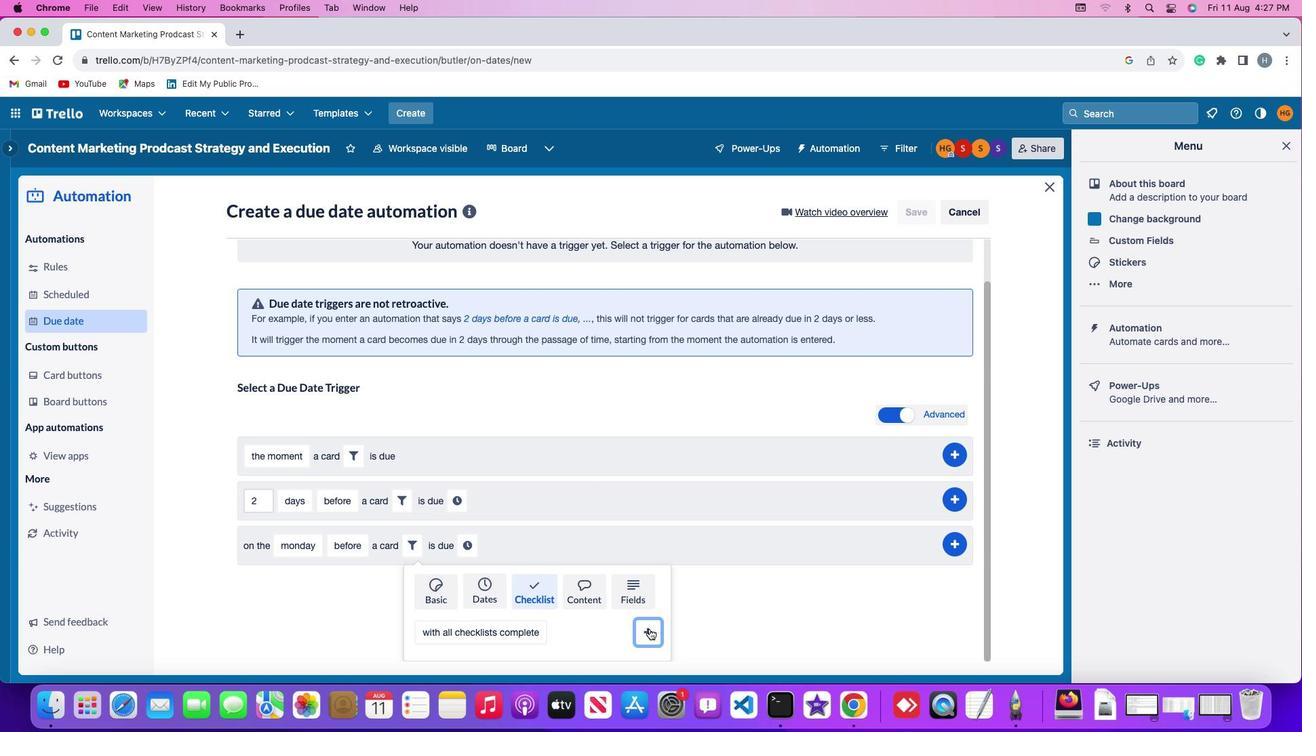 
Action: Mouse moved to (622, 593)
Screenshot: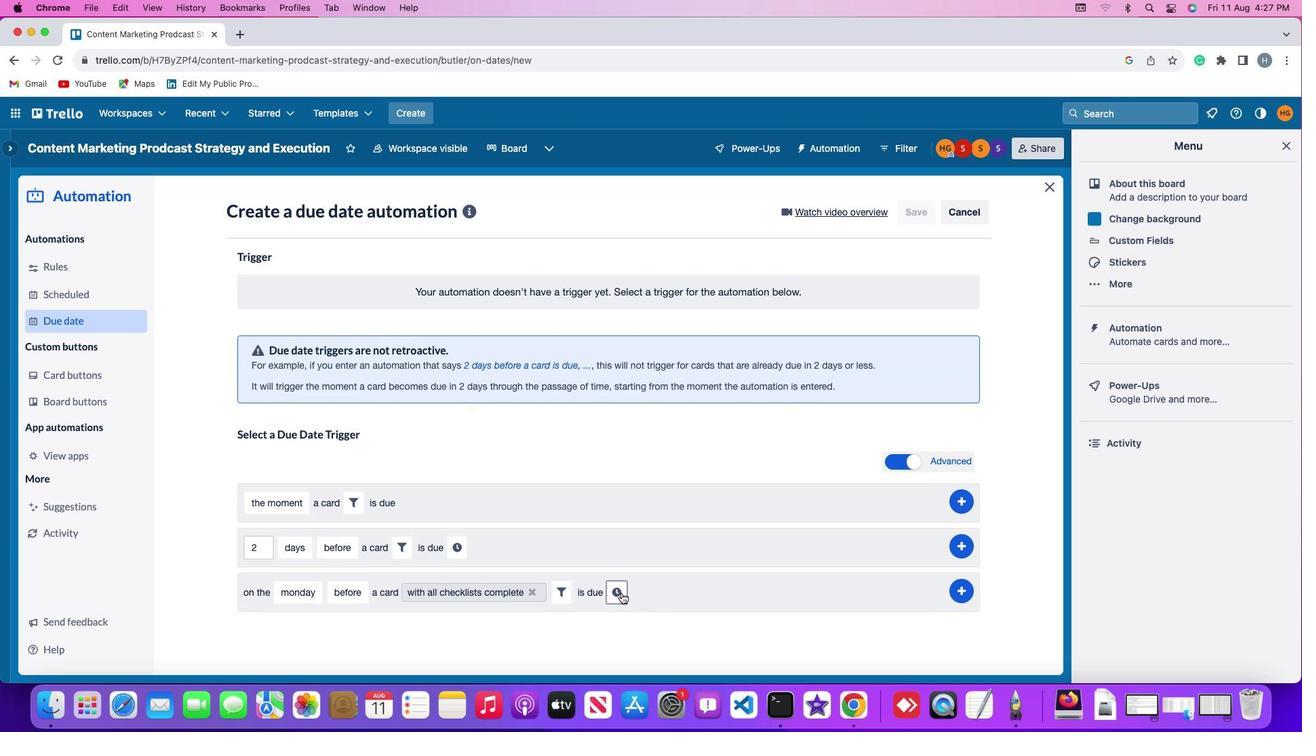 
Action: Mouse pressed left at (622, 593)
Screenshot: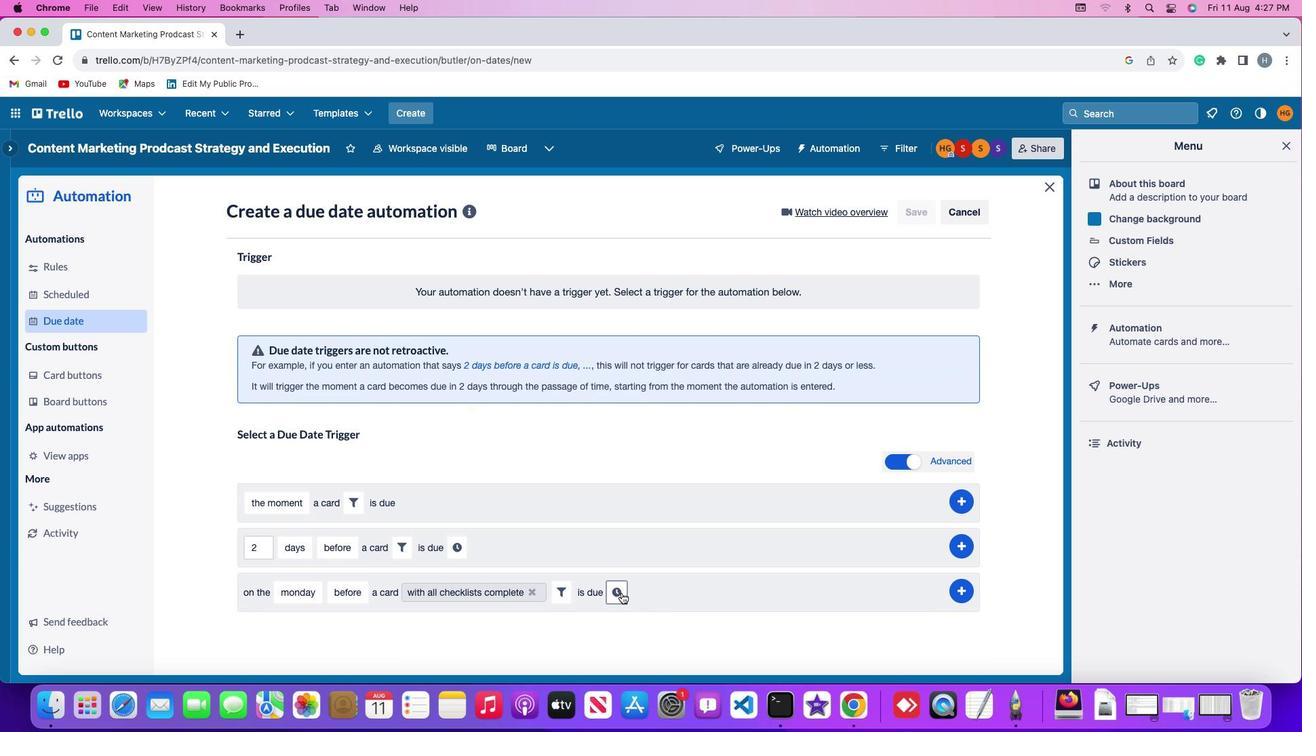 
Action: Mouse moved to (643, 594)
Screenshot: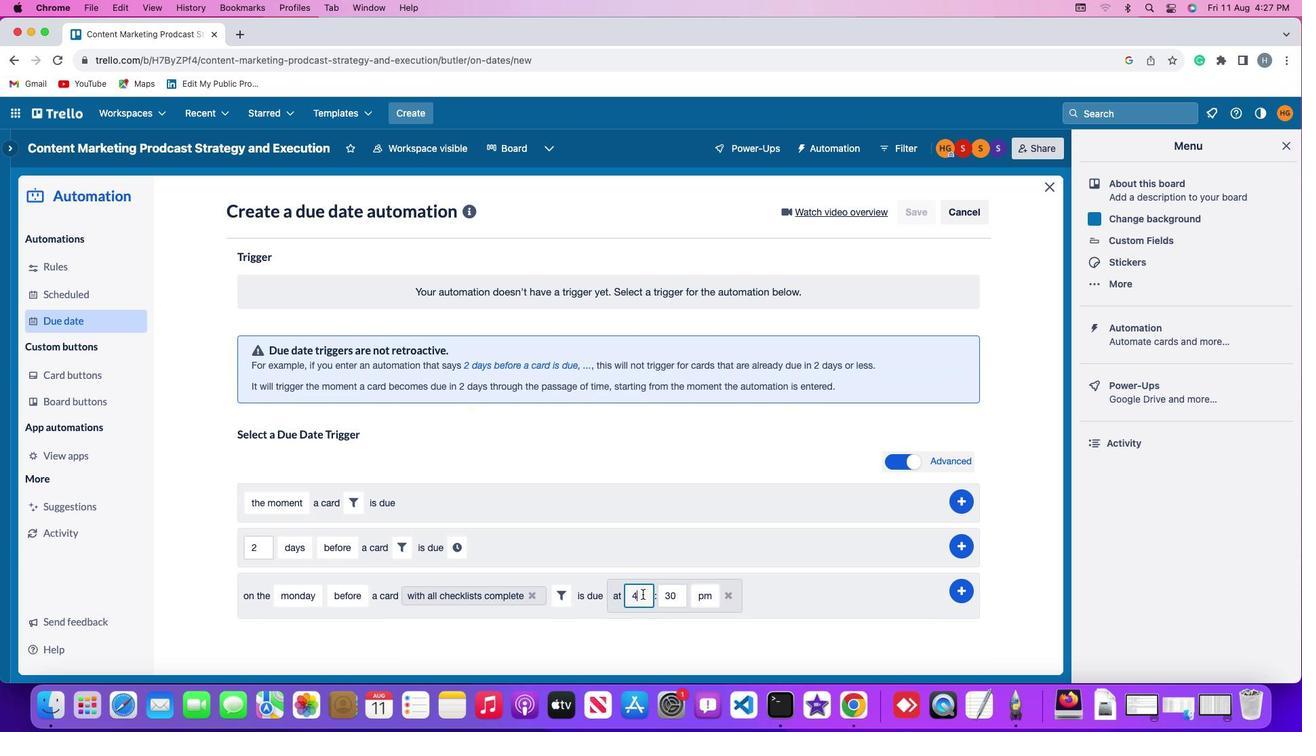 
Action: Mouse pressed left at (643, 594)
Screenshot: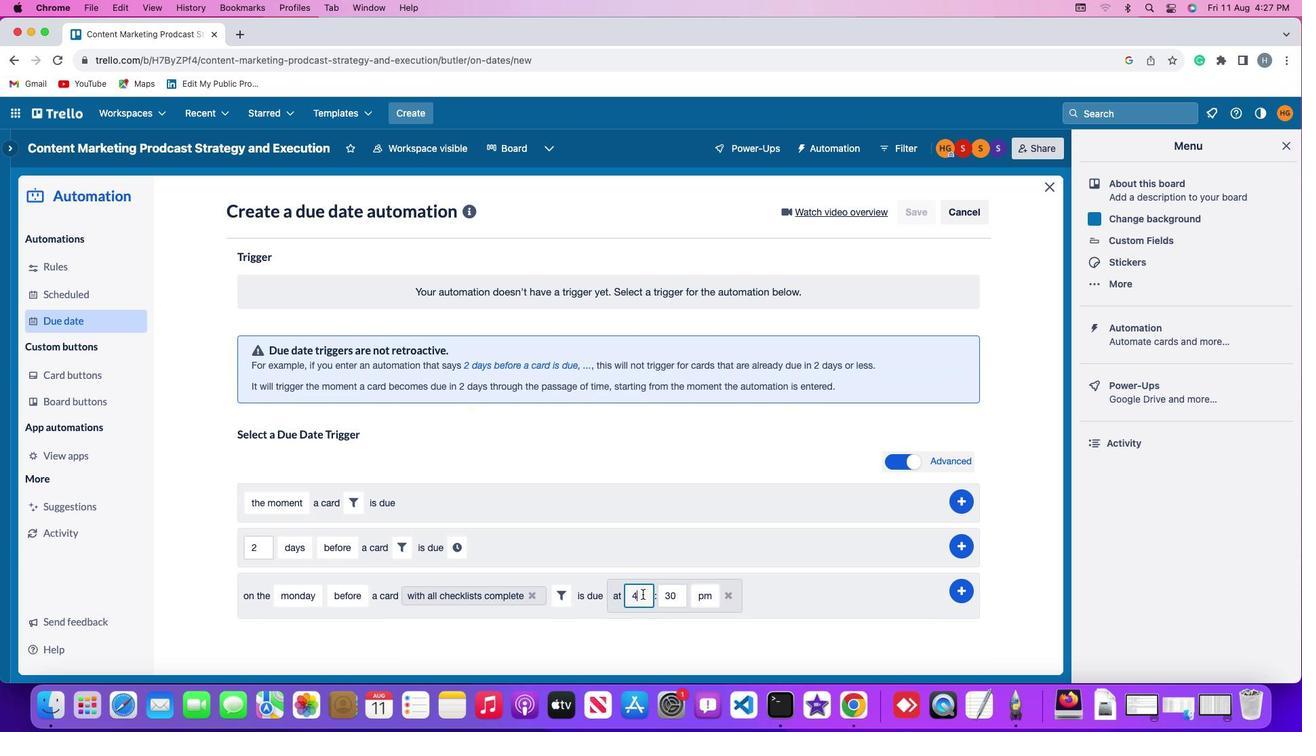
Action: Mouse moved to (643, 595)
Screenshot: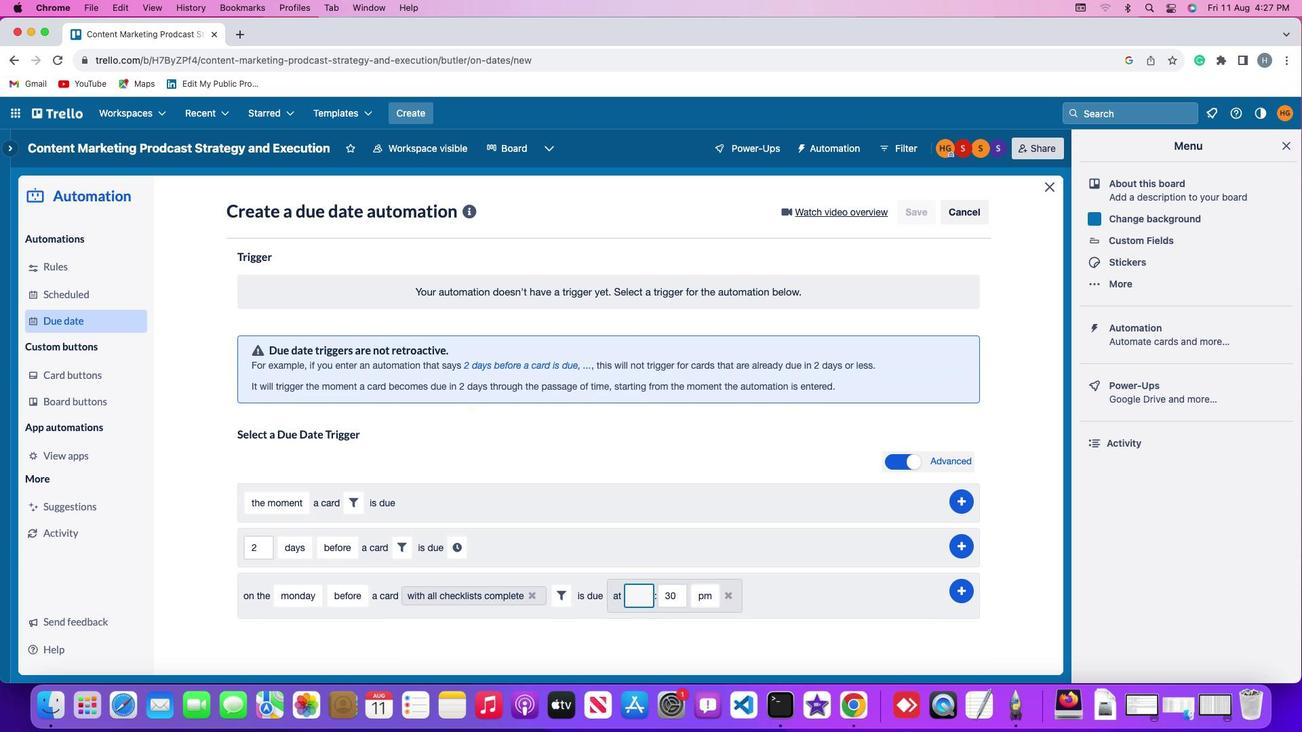 
Action: Key pressed Key.backspace
Screenshot: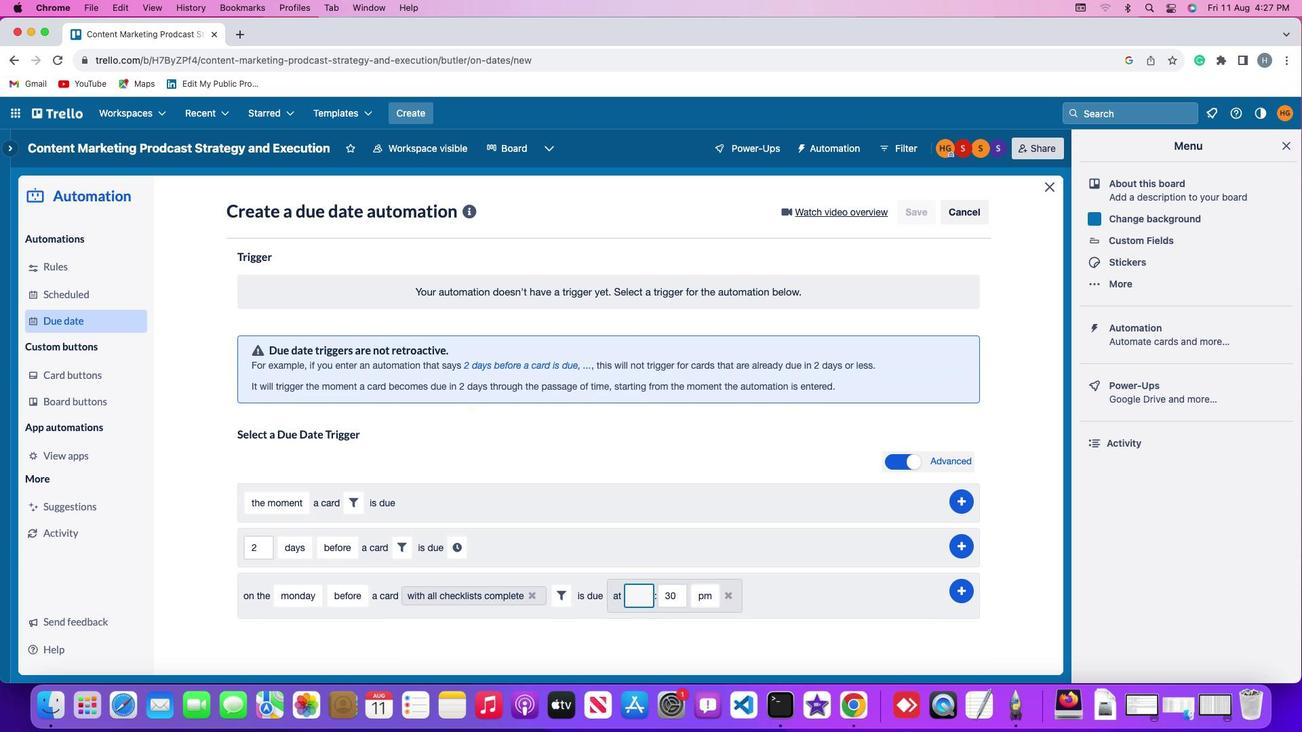 
Action: Mouse moved to (656, 601)
Screenshot: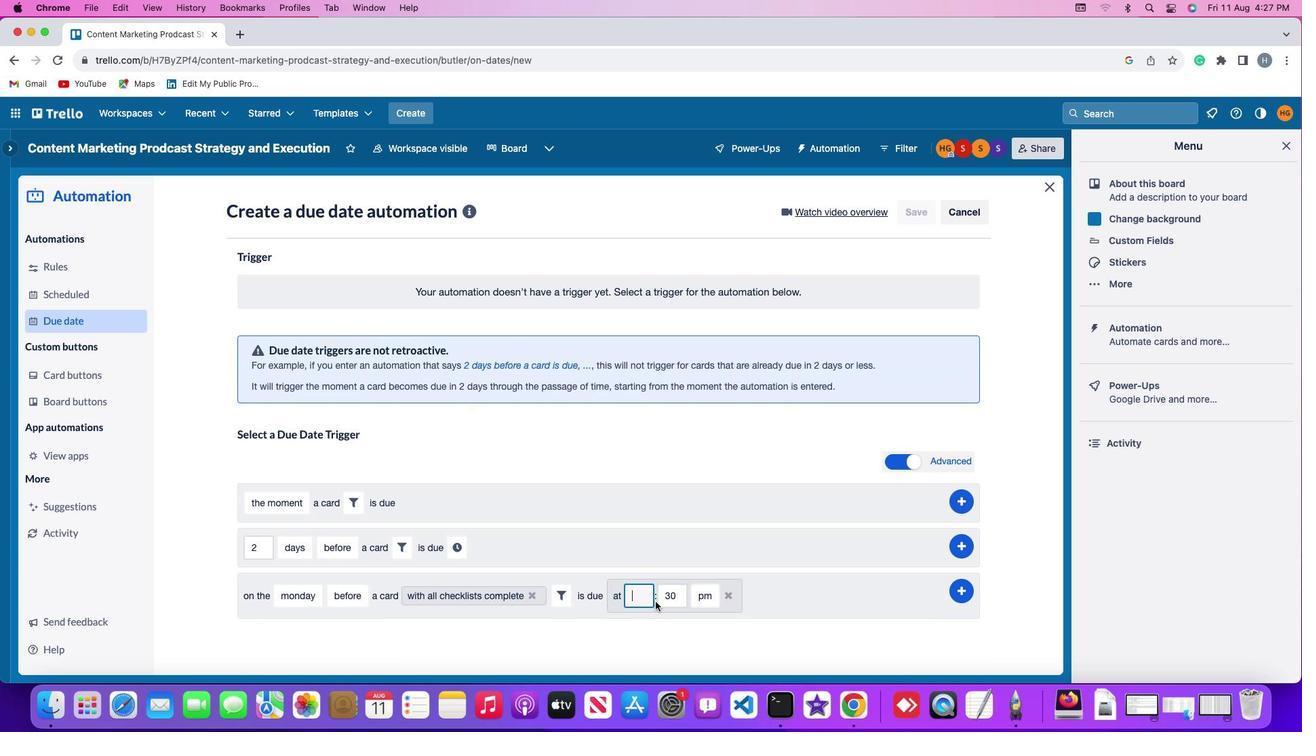 
Action: Key pressed '1''1'
Screenshot: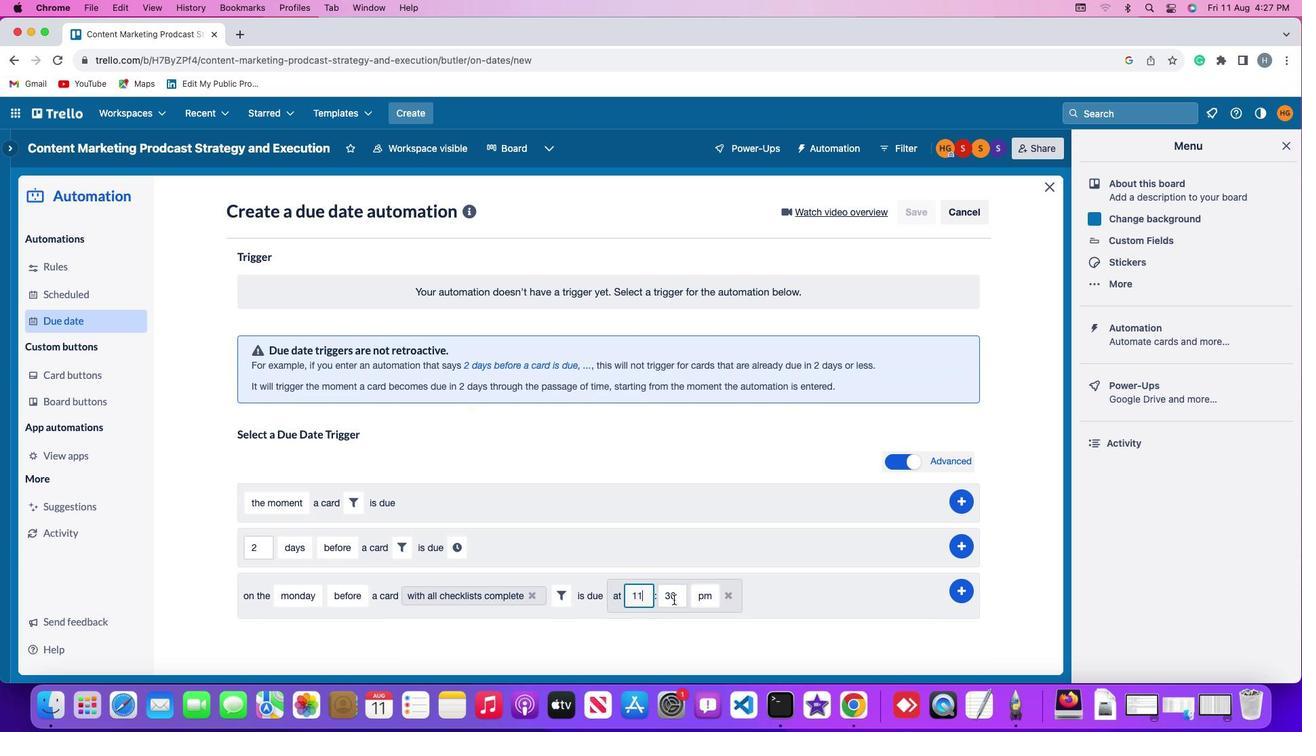 
Action: Mouse moved to (679, 595)
Screenshot: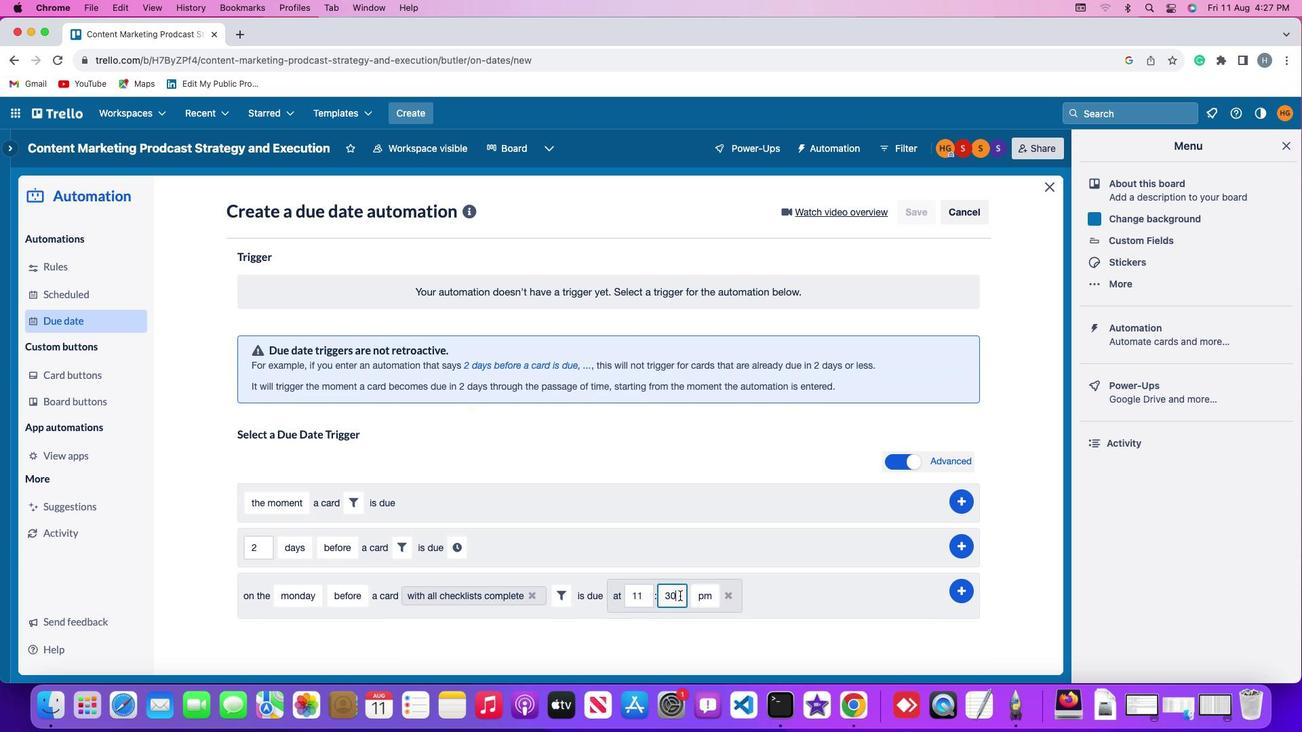 
Action: Mouse pressed left at (679, 595)
Screenshot: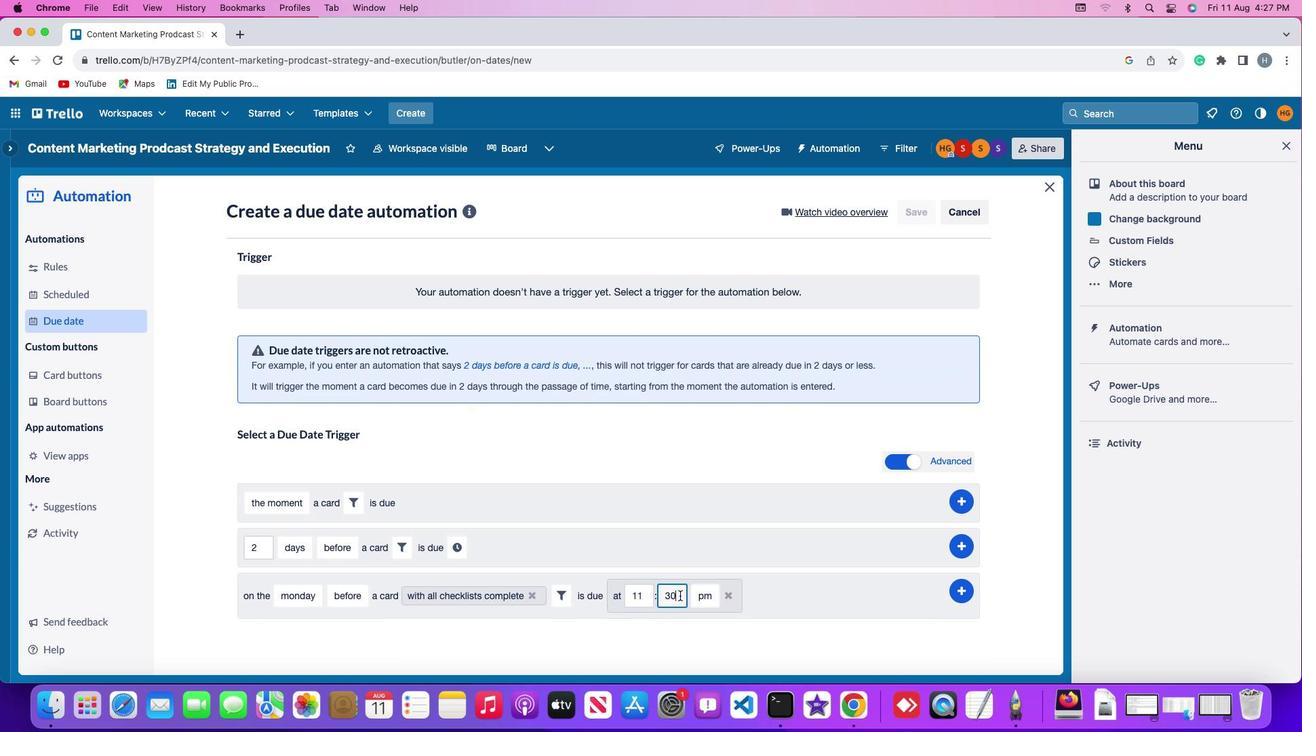 
Action: Key pressed Key.backspaceKey.backspaceKey.backspace'0''0'
Screenshot: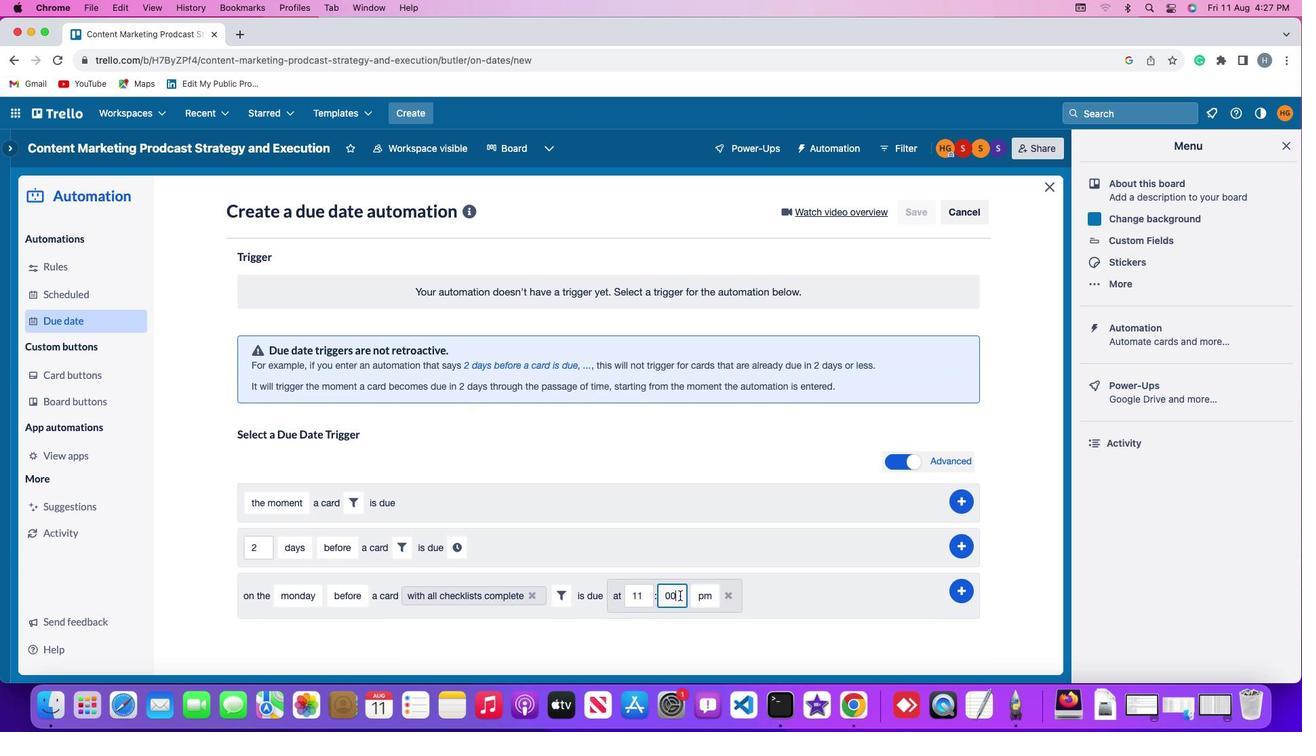 
Action: Mouse moved to (698, 595)
Screenshot: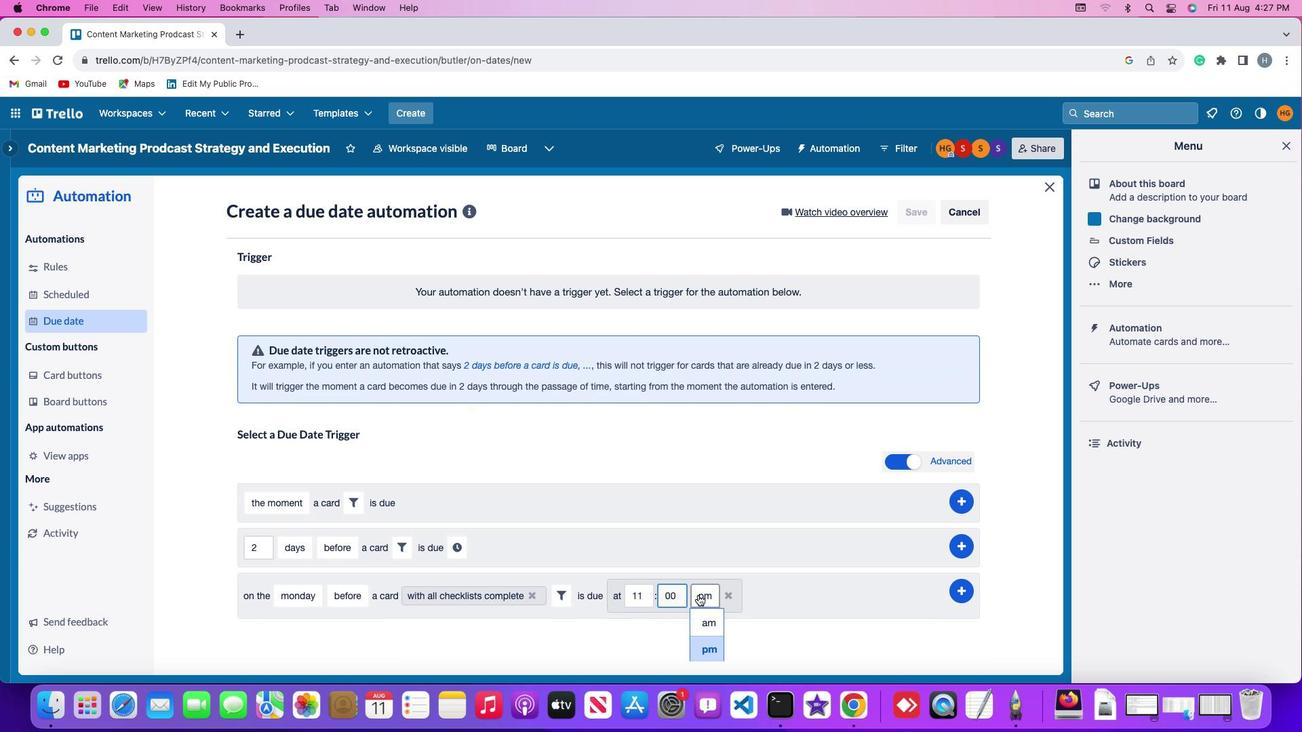
Action: Mouse pressed left at (698, 595)
Screenshot: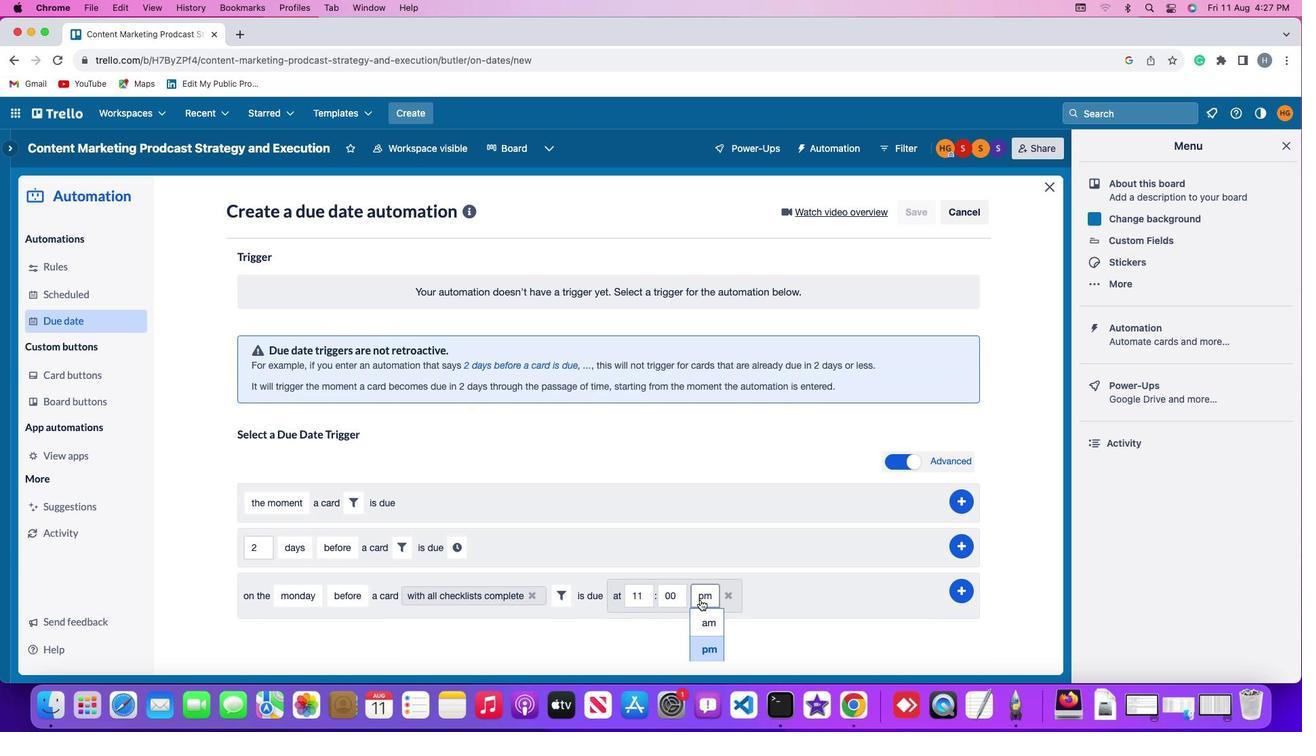 
Action: Mouse moved to (704, 624)
Screenshot: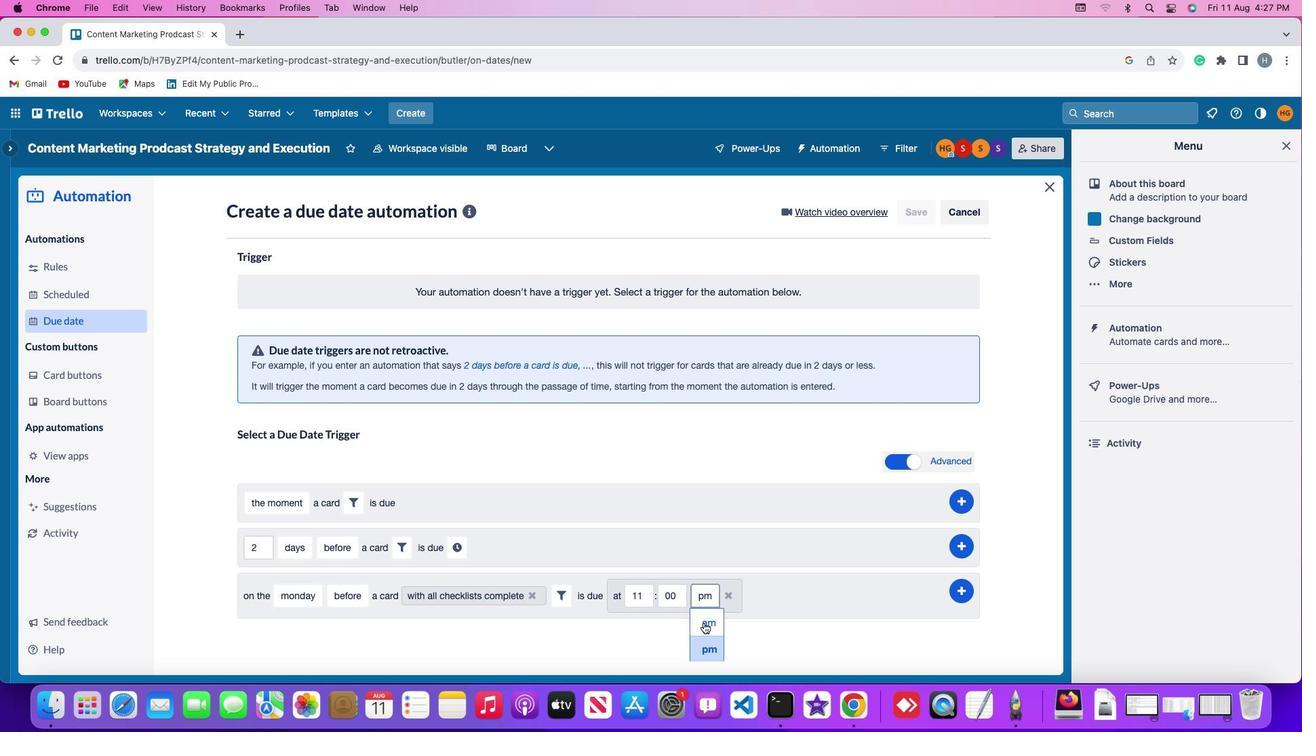 
Action: Mouse pressed left at (704, 624)
Screenshot: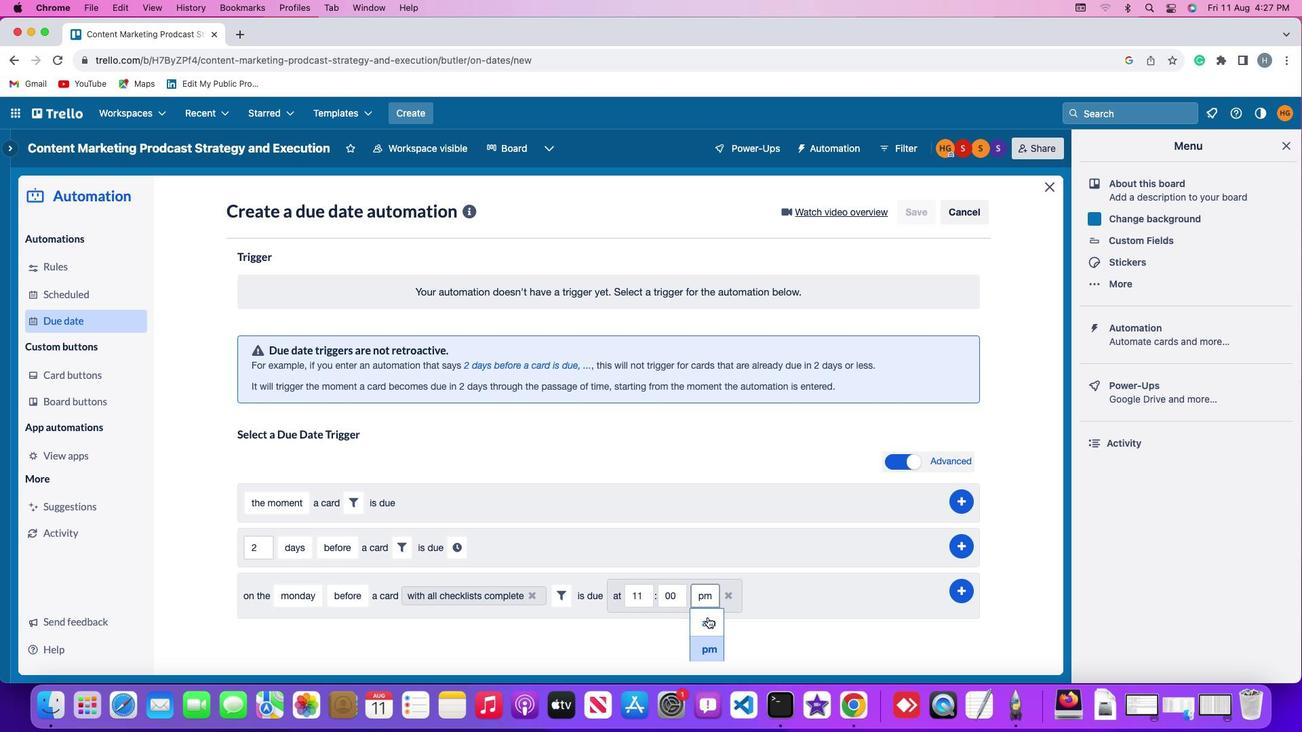 
Action: Mouse moved to (962, 586)
Screenshot: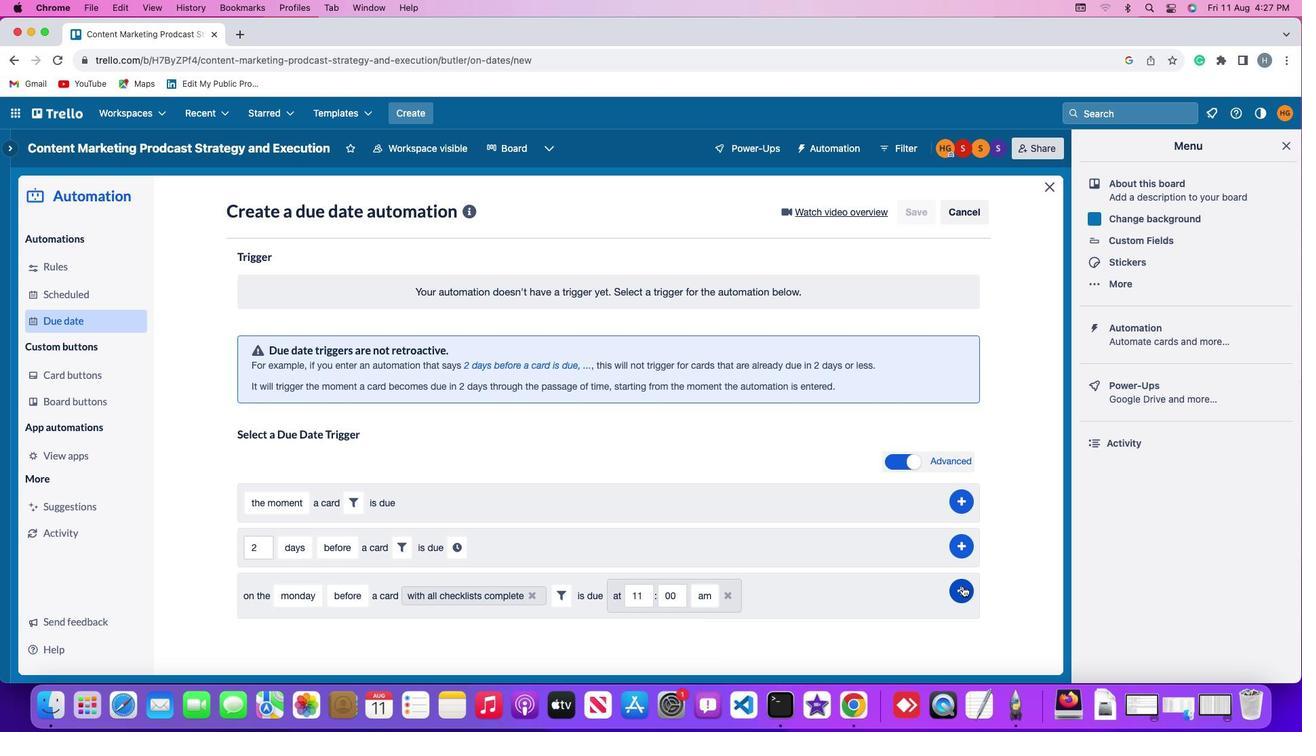 
Action: Mouse pressed left at (962, 586)
Screenshot: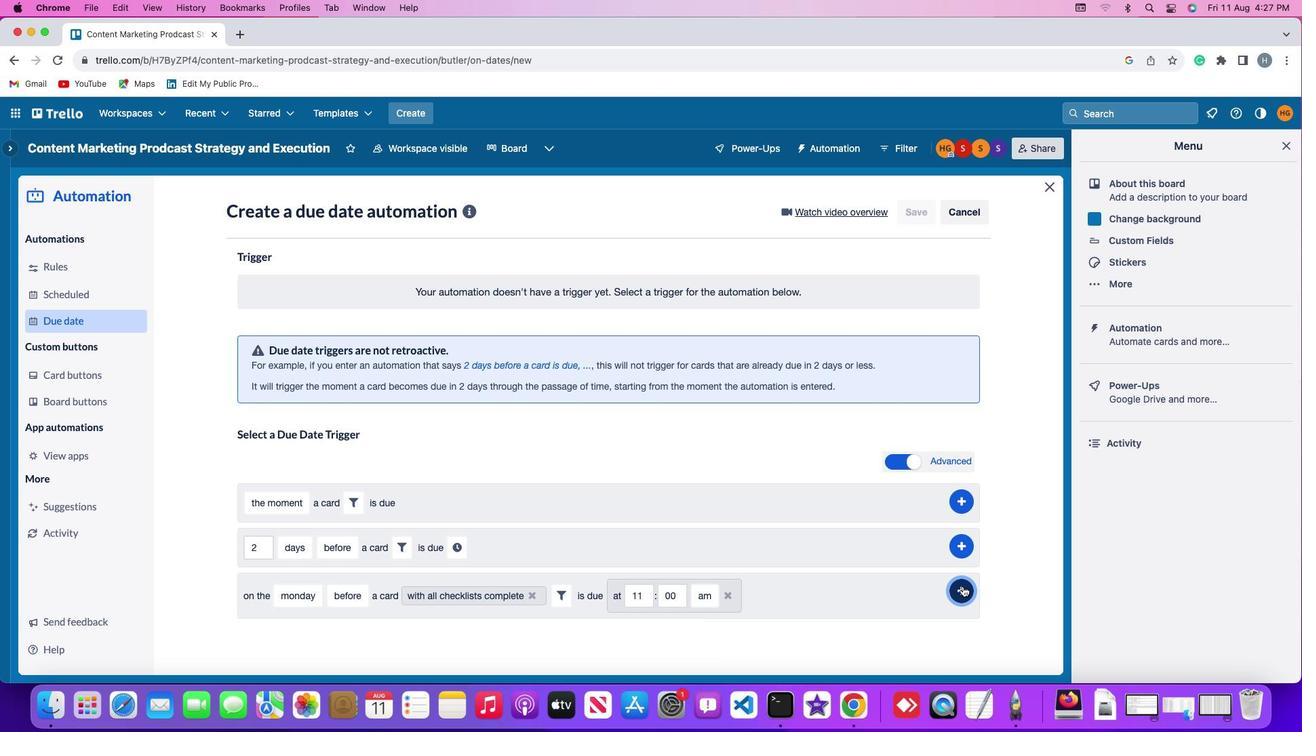 
Action: Mouse moved to (1013, 444)
Screenshot: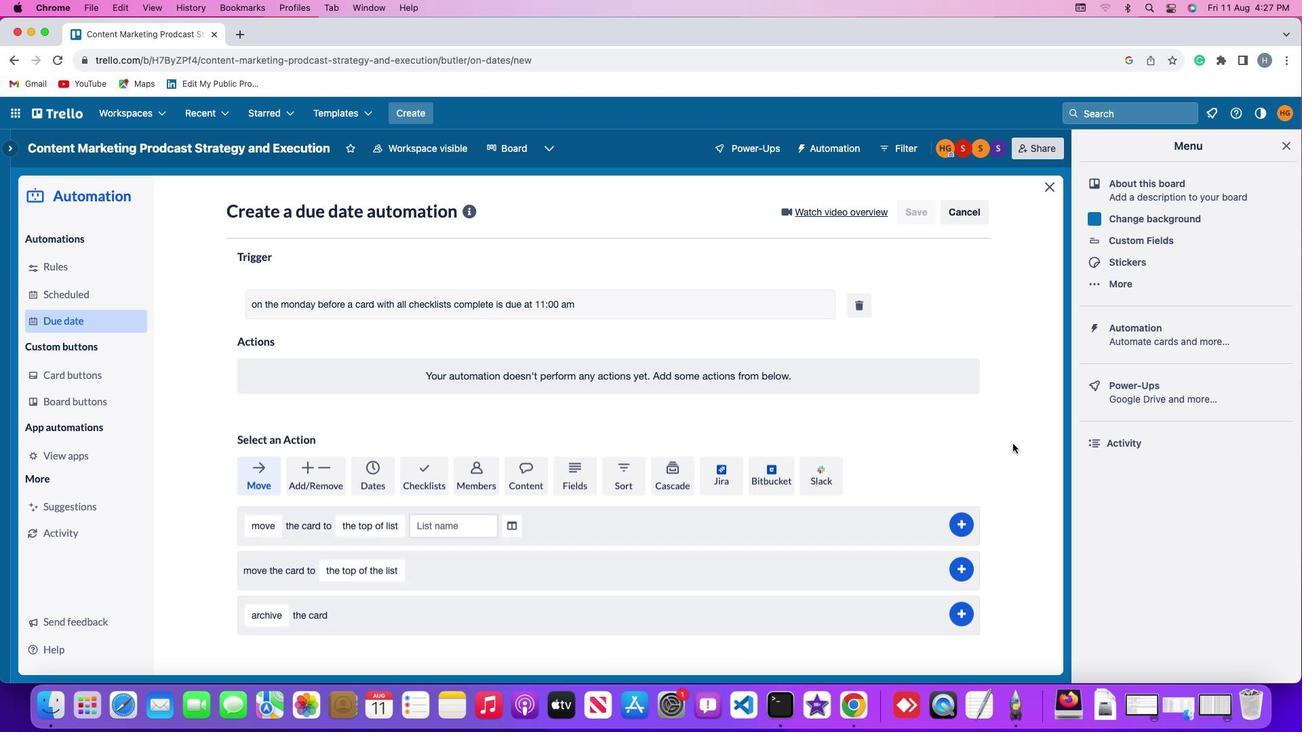 
